 Task: Search one way flight ticket for 5 adults, 1 child, 2 infants in seat and 1 infant on lap in business from Columbus: John Glenn Columbus International Airport to Riverton: Central Wyoming Regional Airport (was Riverton Regional) on 8-4-2023. Choice of flights is Frontier. Number of bags: 1 carry on bag. Price is upto 50000. Outbound departure time preference is 22:45.
Action: Mouse moved to (337, 277)
Screenshot: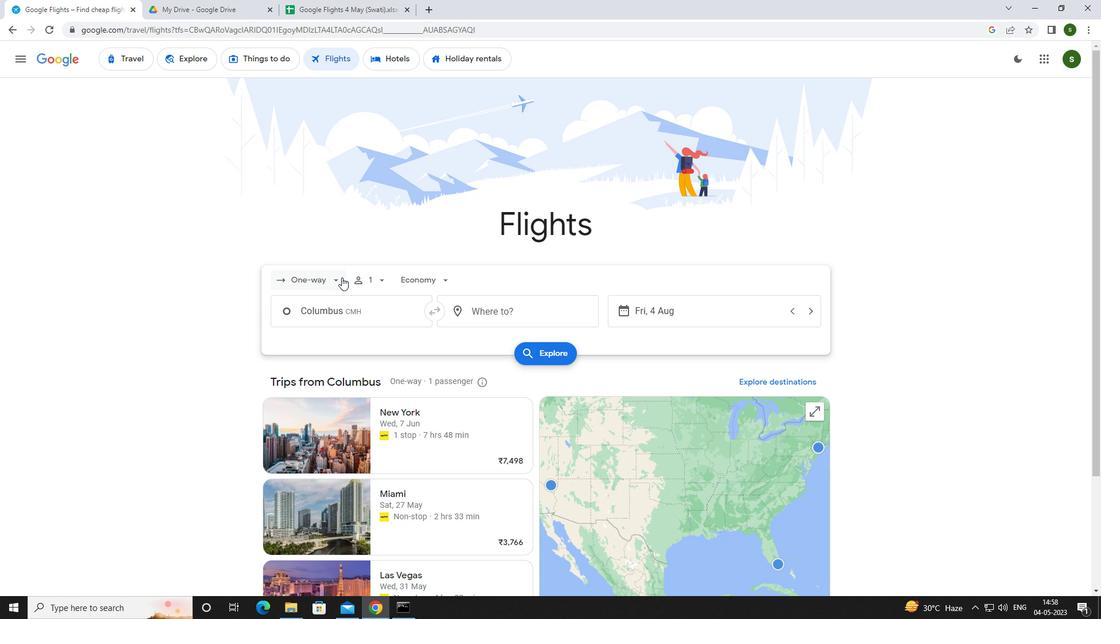 
Action: Mouse pressed left at (337, 277)
Screenshot: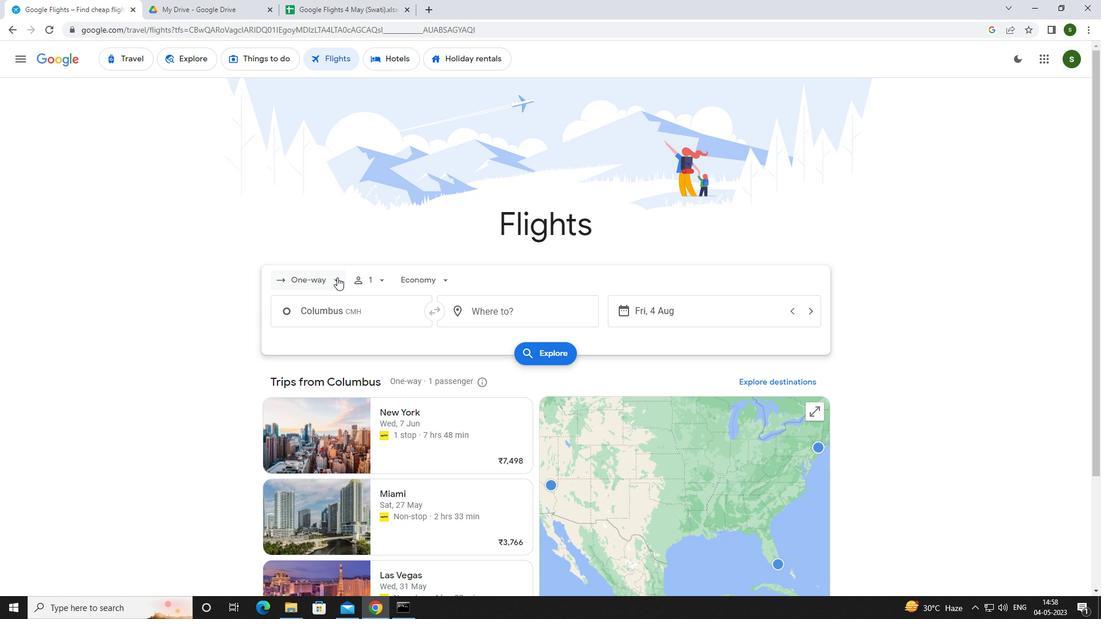 
Action: Mouse moved to (332, 325)
Screenshot: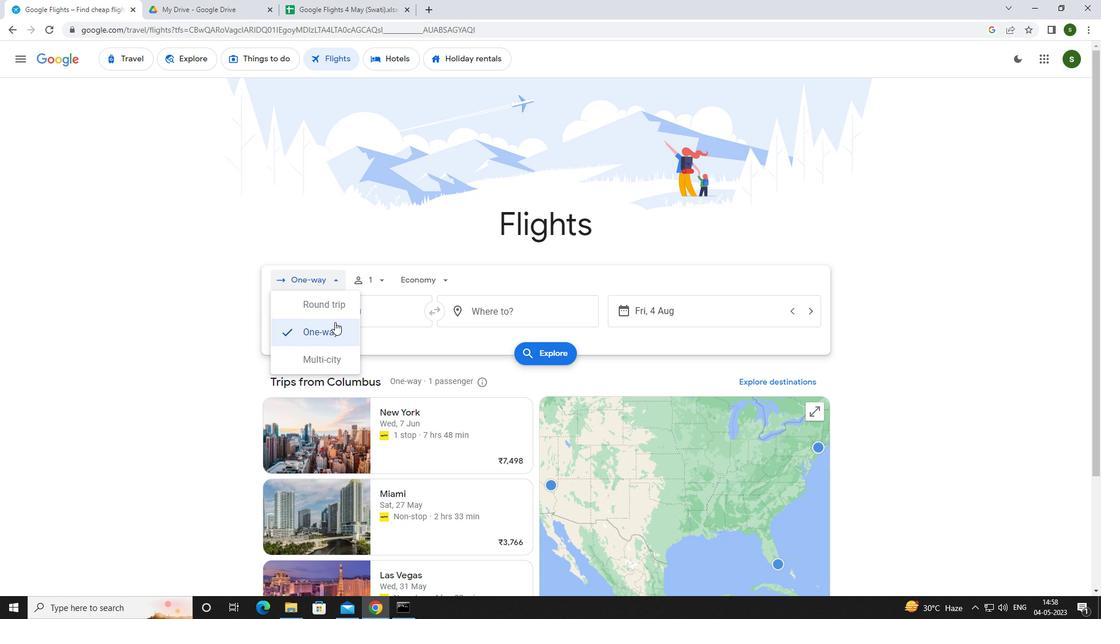 
Action: Mouse pressed left at (332, 325)
Screenshot: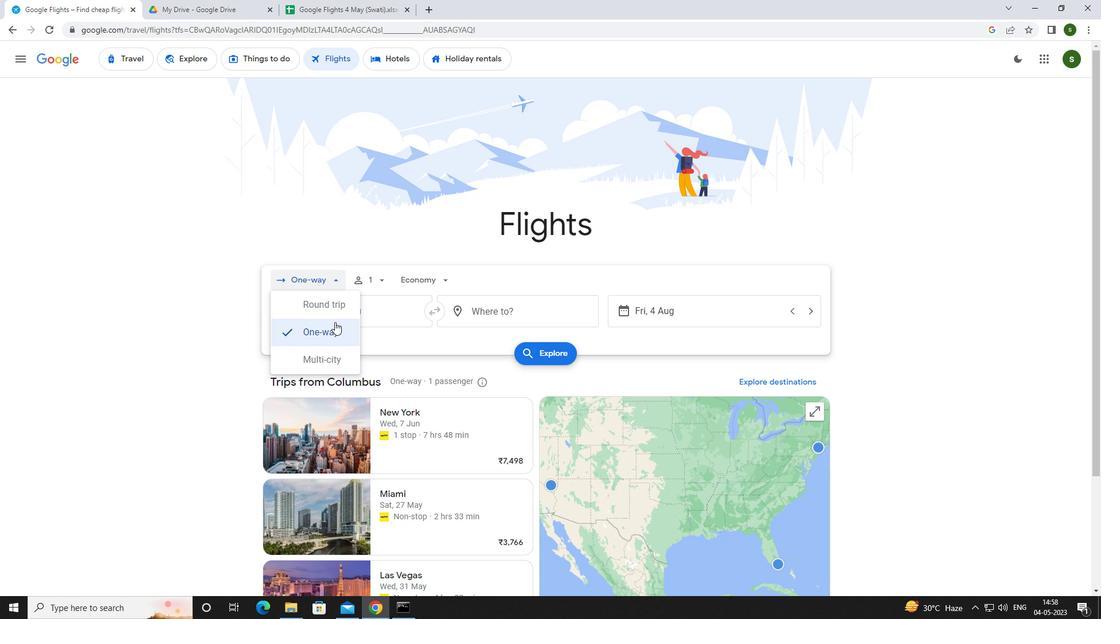 
Action: Mouse moved to (387, 278)
Screenshot: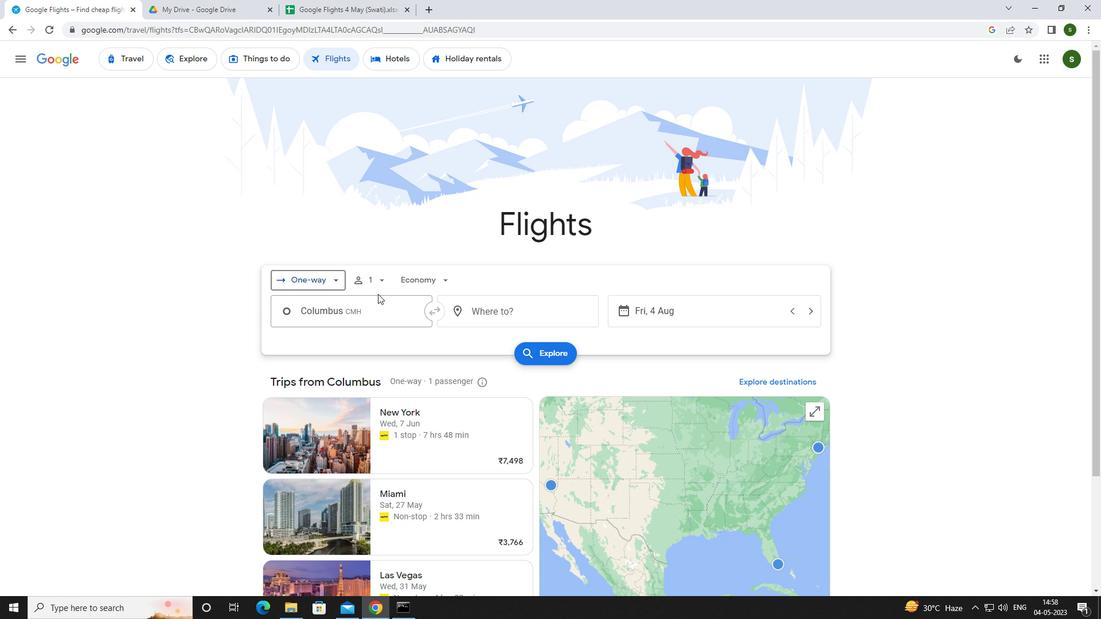 
Action: Mouse pressed left at (387, 278)
Screenshot: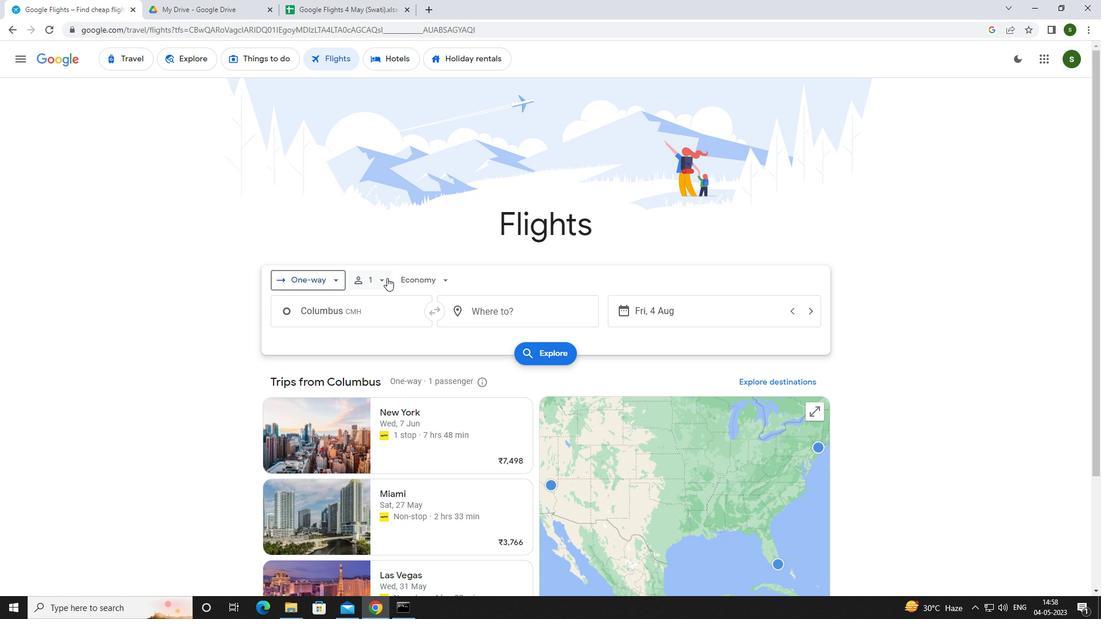 
Action: Mouse moved to (467, 310)
Screenshot: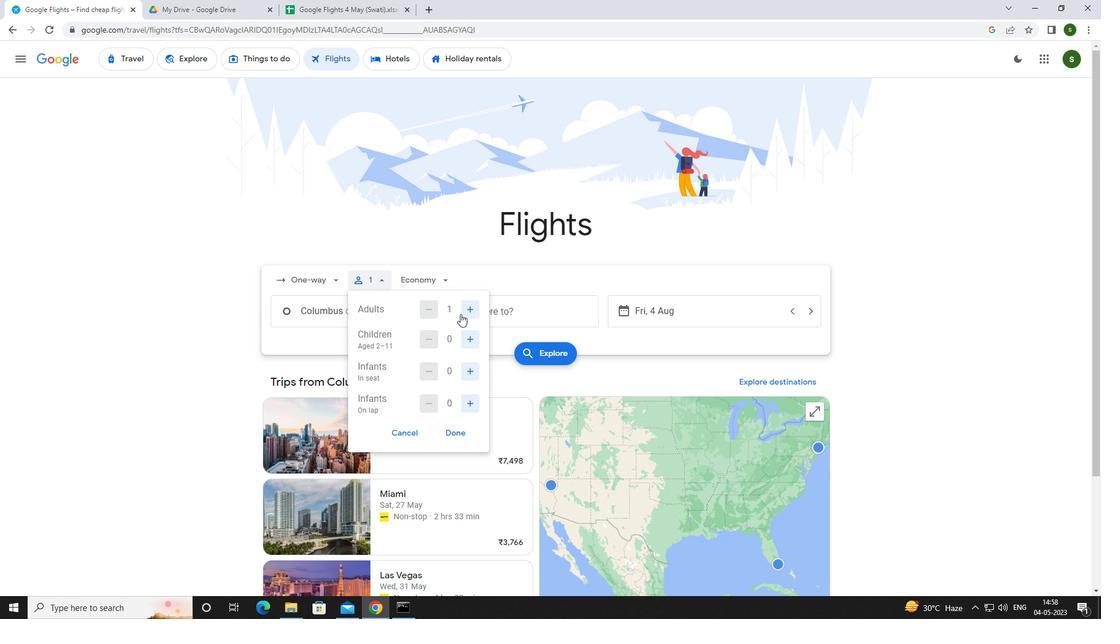 
Action: Mouse pressed left at (467, 310)
Screenshot: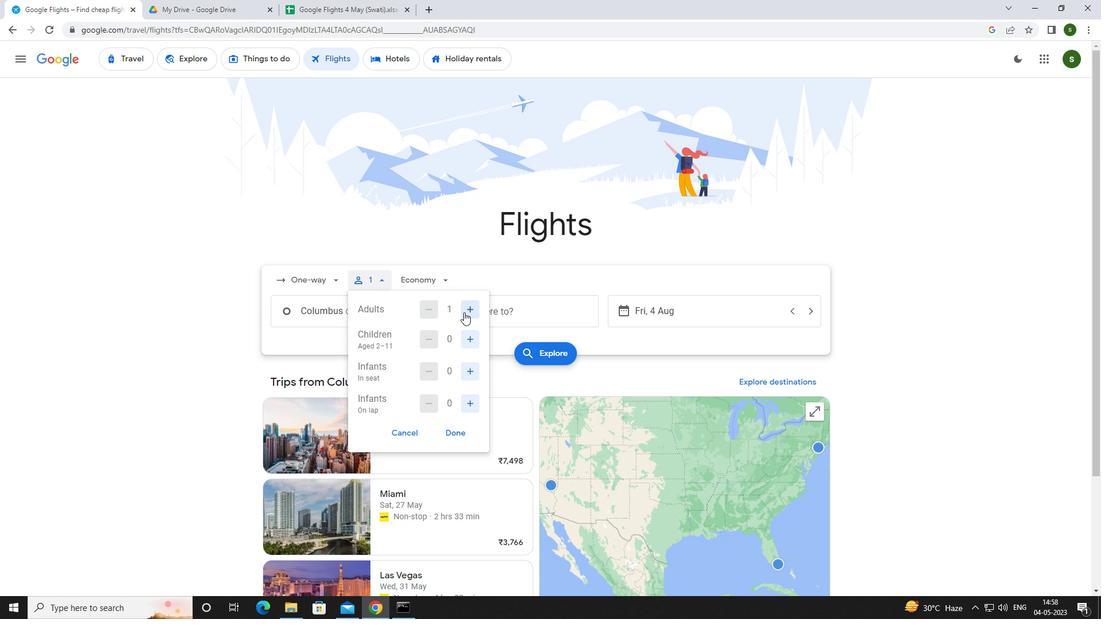 
Action: Mouse pressed left at (467, 310)
Screenshot: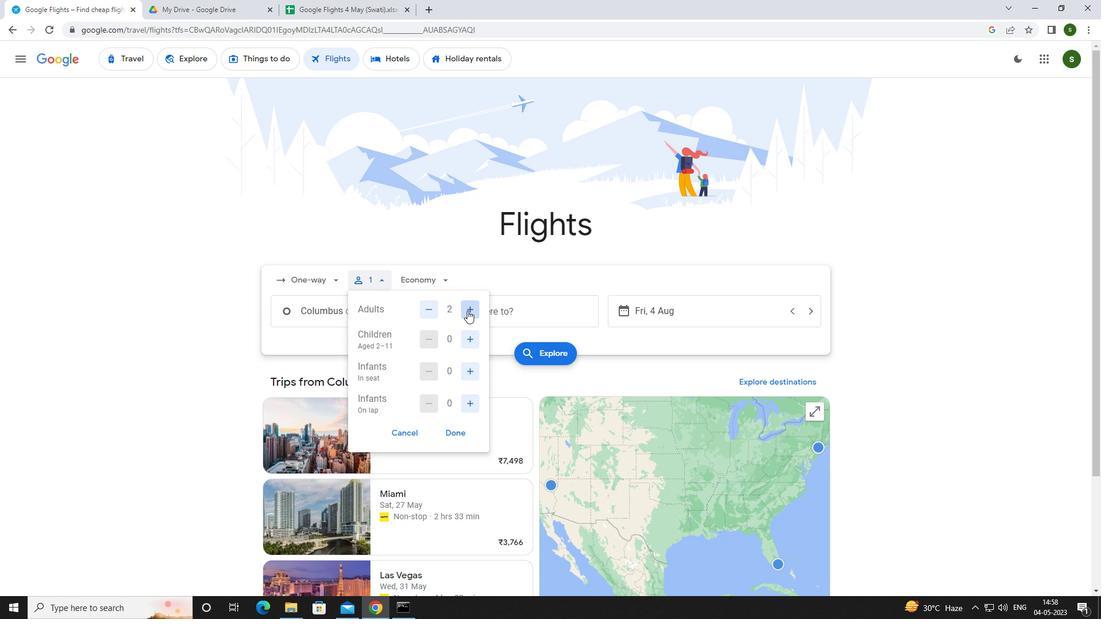 
Action: Mouse pressed left at (467, 310)
Screenshot: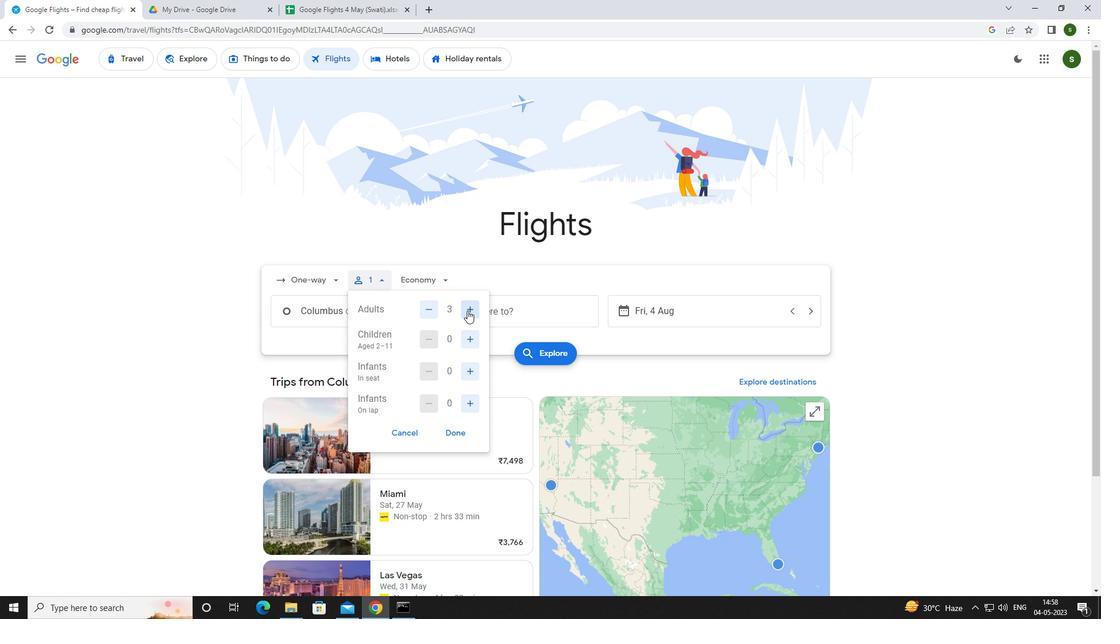 
Action: Mouse pressed left at (467, 310)
Screenshot: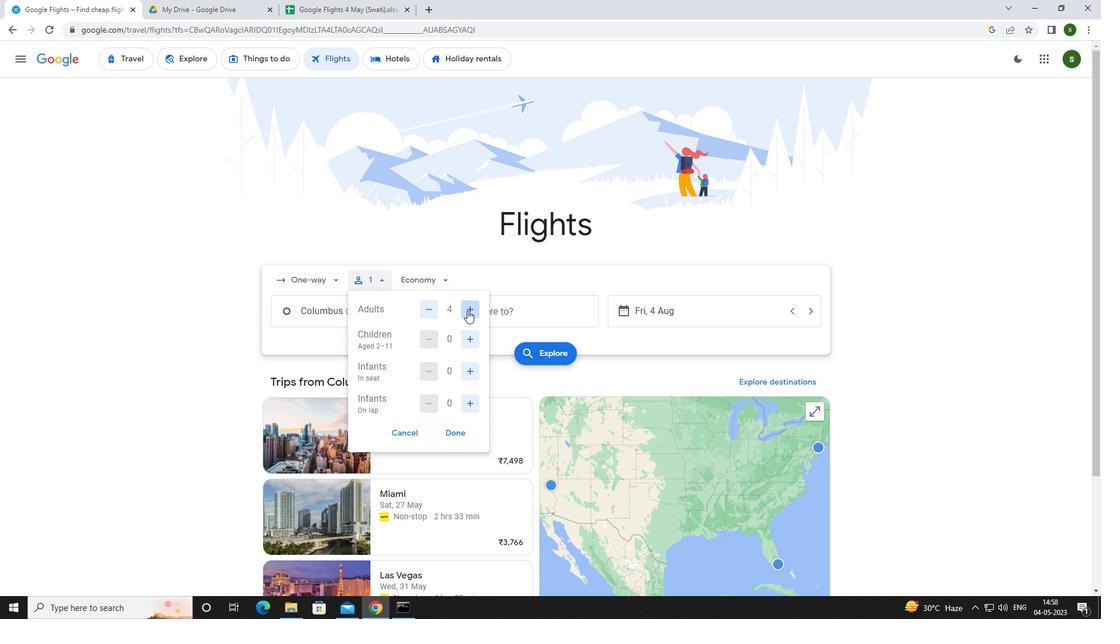 
Action: Mouse moved to (466, 341)
Screenshot: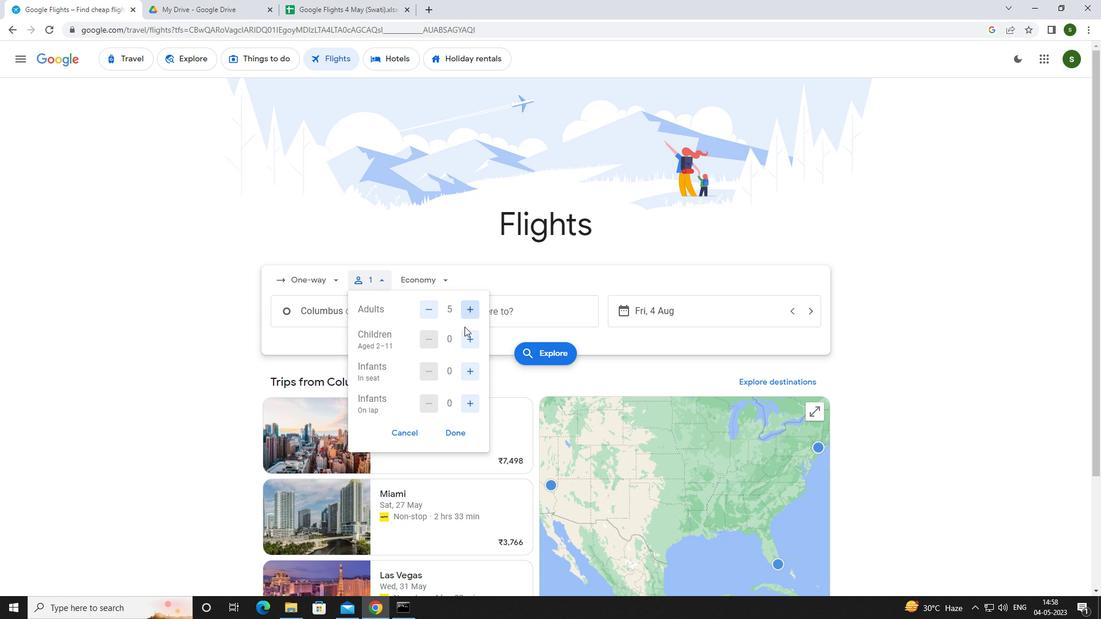 
Action: Mouse pressed left at (466, 341)
Screenshot: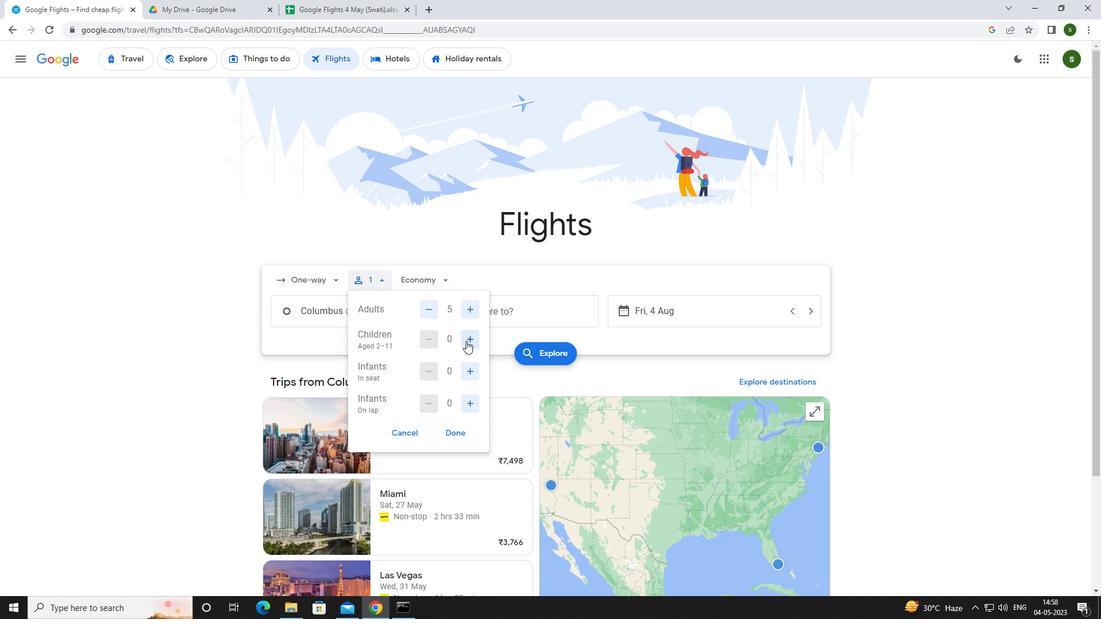 
Action: Mouse moved to (470, 374)
Screenshot: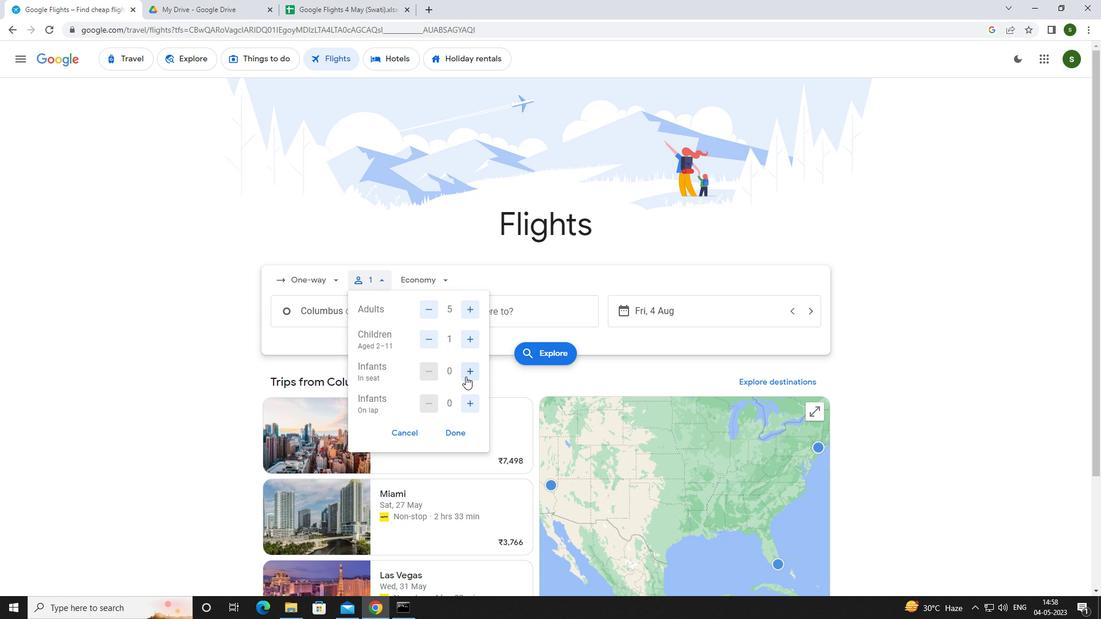 
Action: Mouse pressed left at (470, 374)
Screenshot: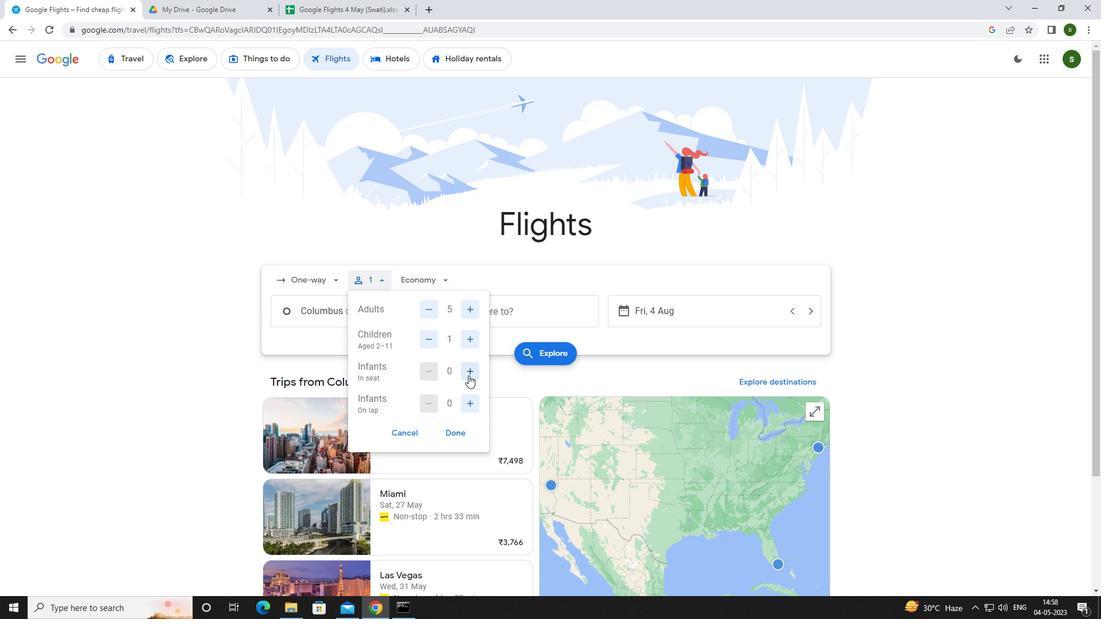
Action: Mouse moved to (470, 373)
Screenshot: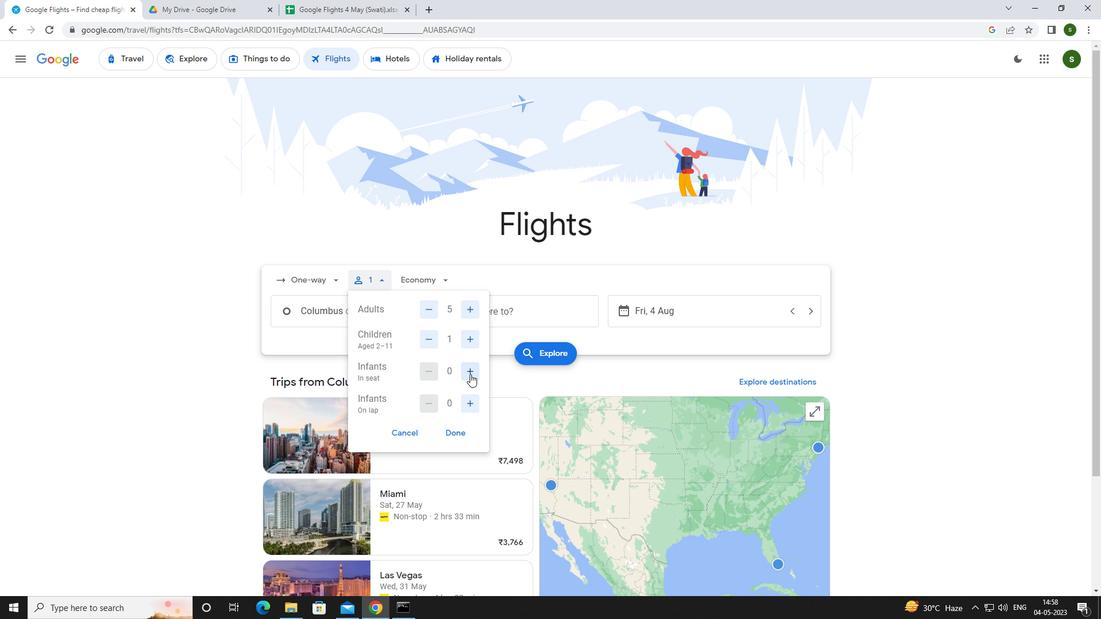 
Action: Mouse pressed left at (470, 373)
Screenshot: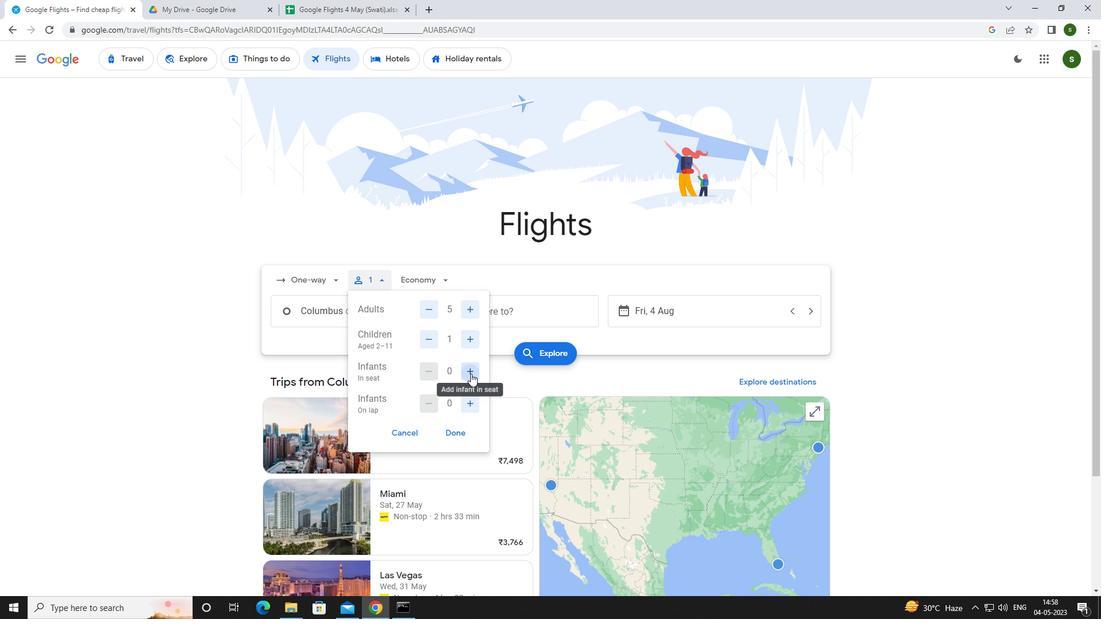 
Action: Mouse moved to (466, 403)
Screenshot: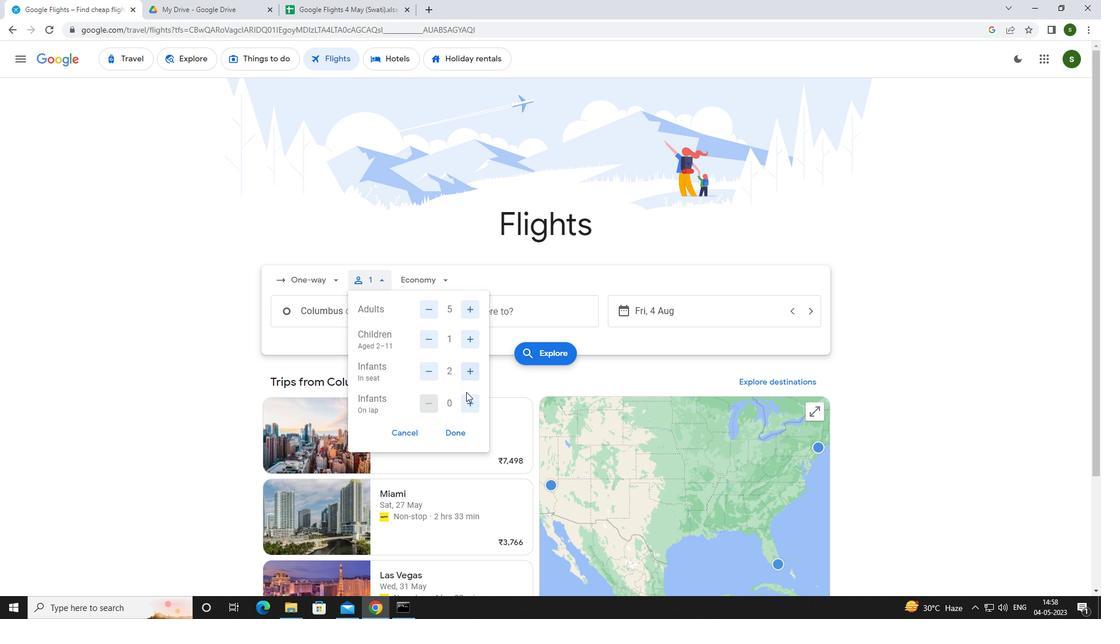 
Action: Mouse pressed left at (466, 403)
Screenshot: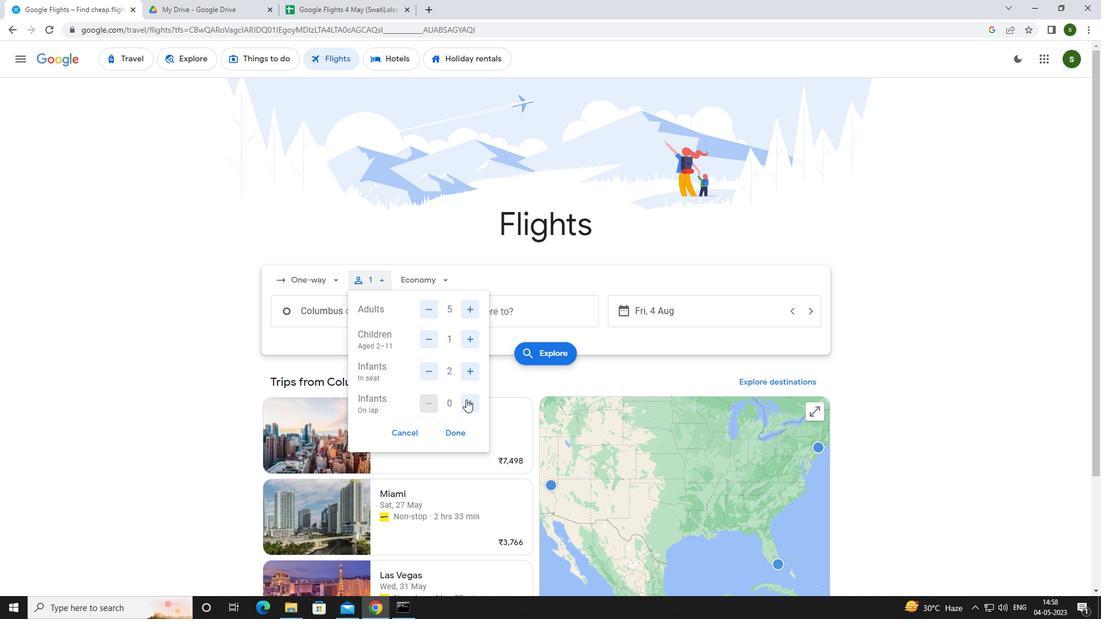 
Action: Mouse moved to (441, 275)
Screenshot: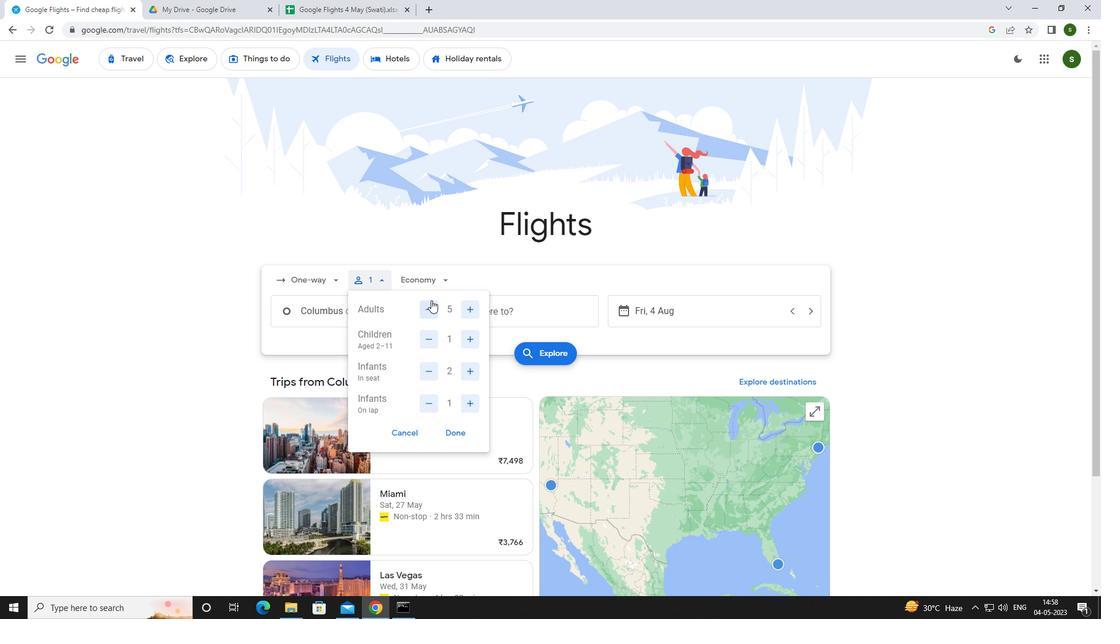 
Action: Mouse pressed left at (441, 275)
Screenshot: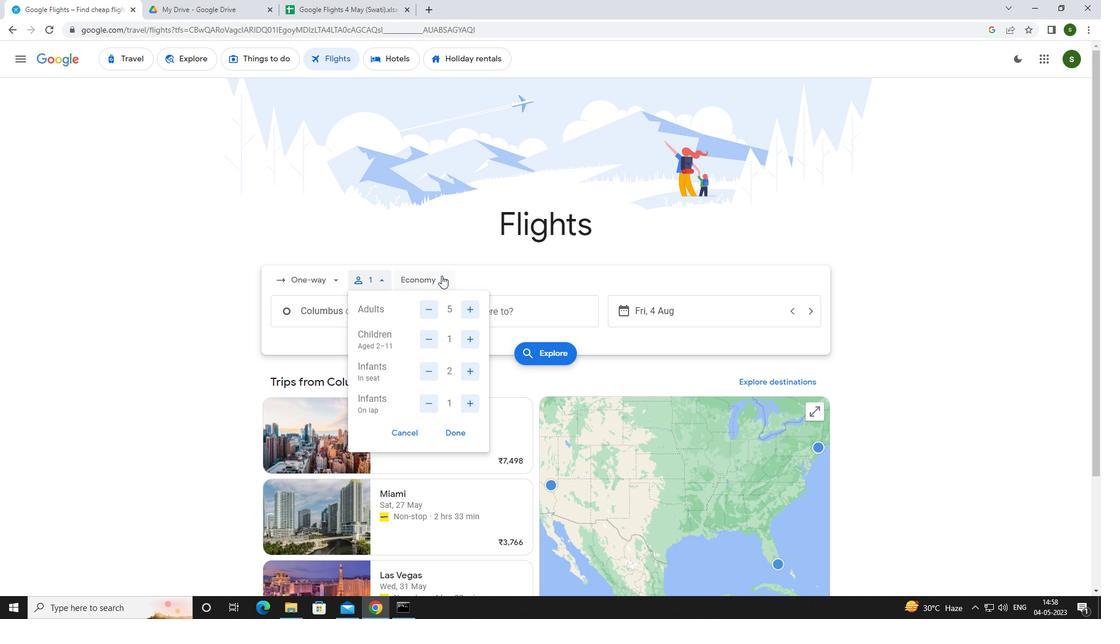 
Action: Mouse moved to (444, 357)
Screenshot: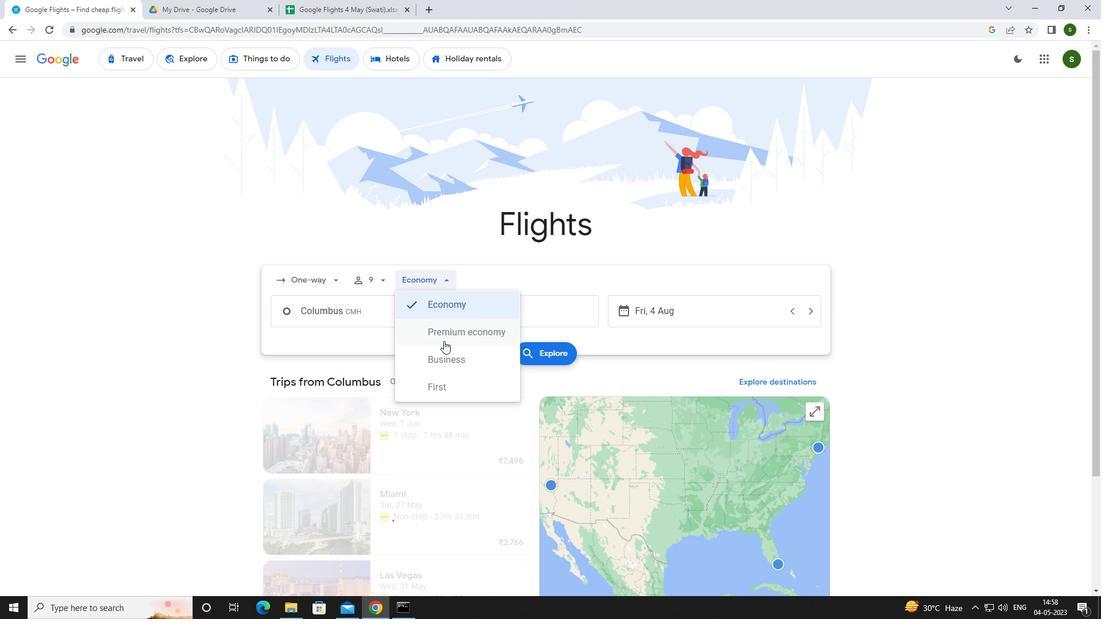 
Action: Mouse pressed left at (444, 357)
Screenshot: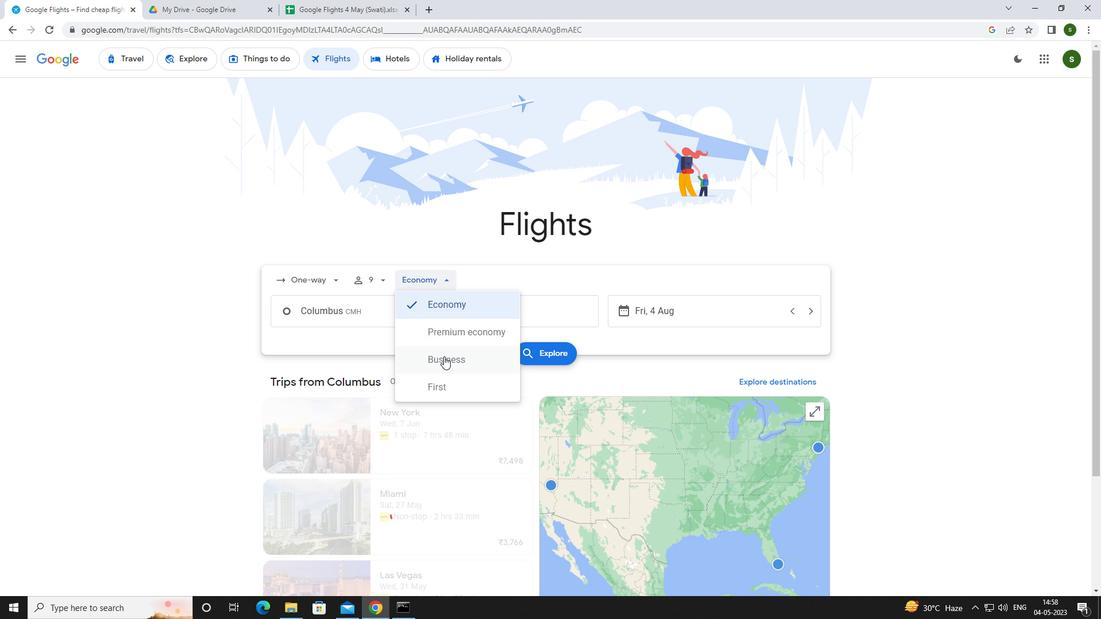 
Action: Mouse moved to (400, 319)
Screenshot: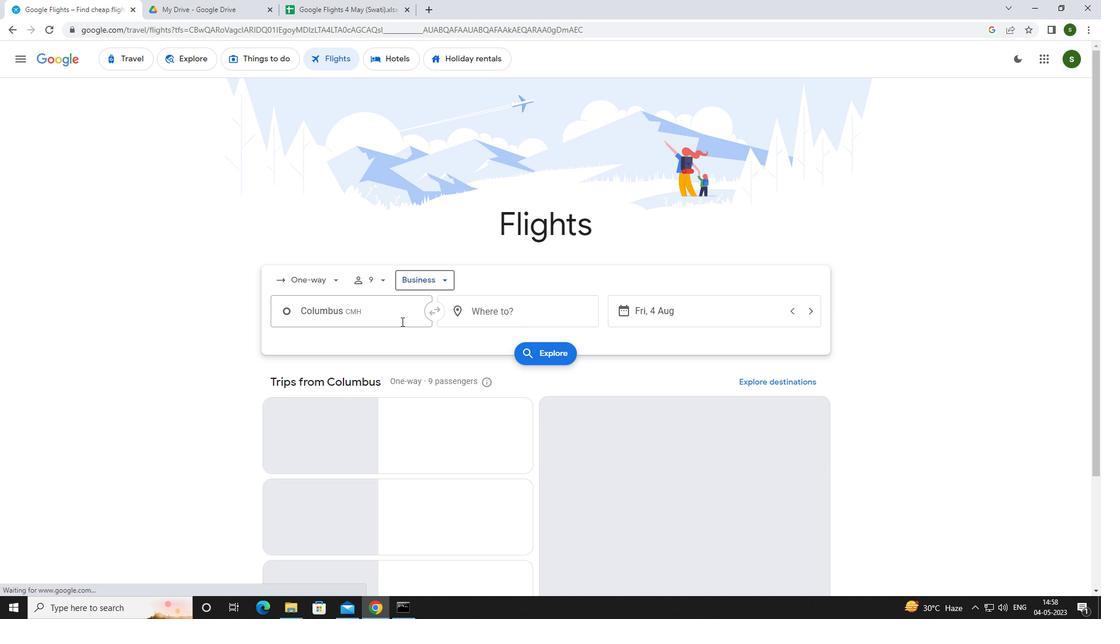 
Action: Mouse pressed left at (400, 319)
Screenshot: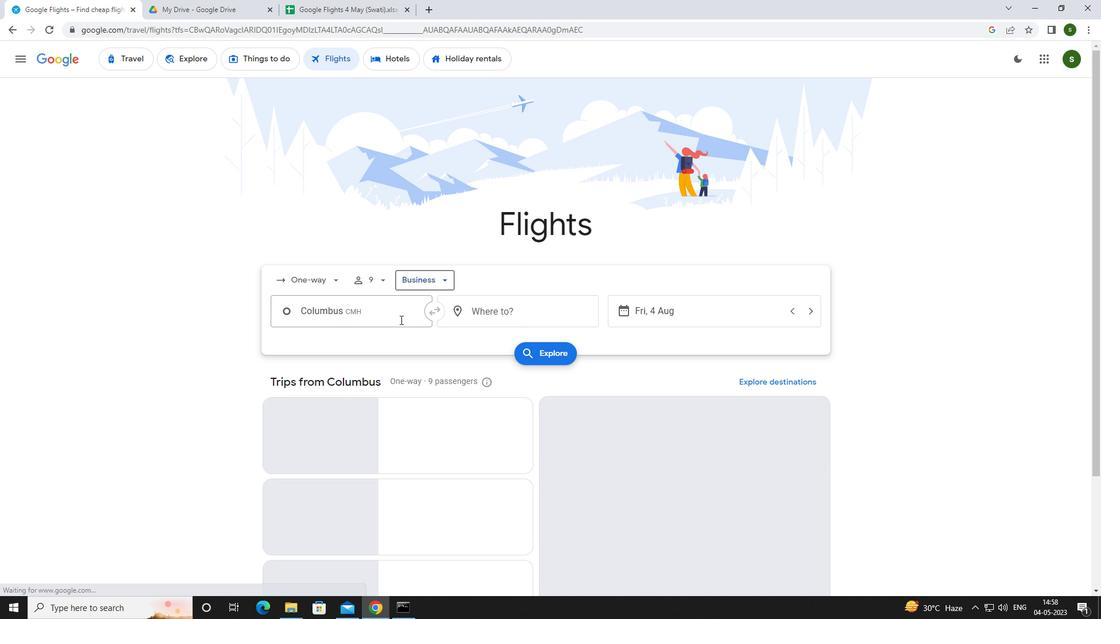 
Action: Mouse moved to (400, 318)
Screenshot: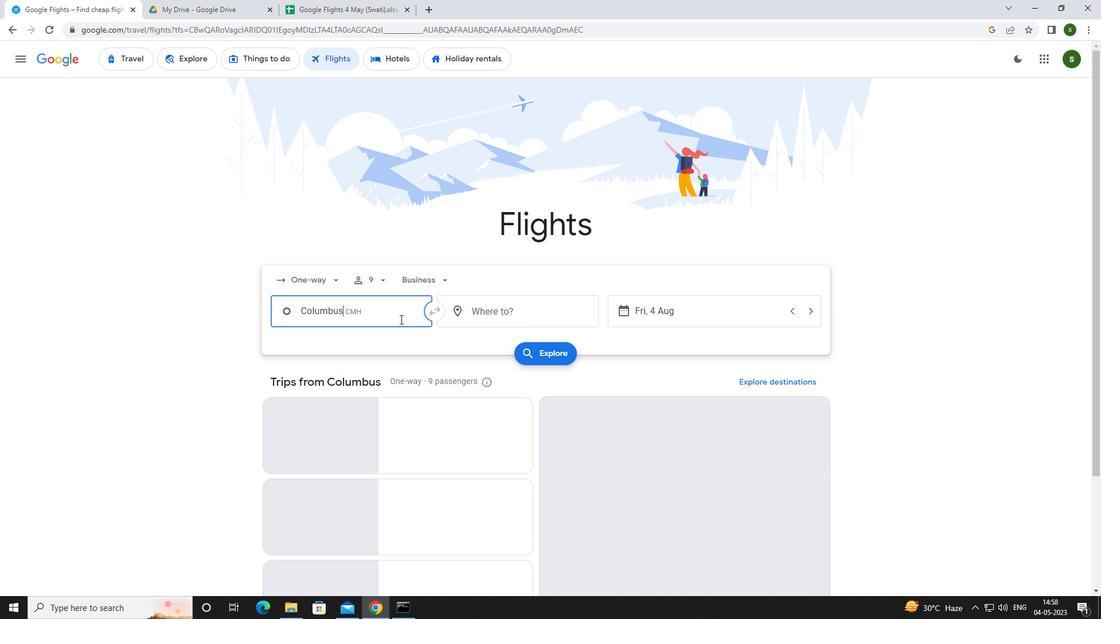 
Action: Key pressed <Key.caps_lock>j<Key.caps_lock>ohn<Key.space><Key.caps_lock>g<Key.caps_lock>l
Screenshot: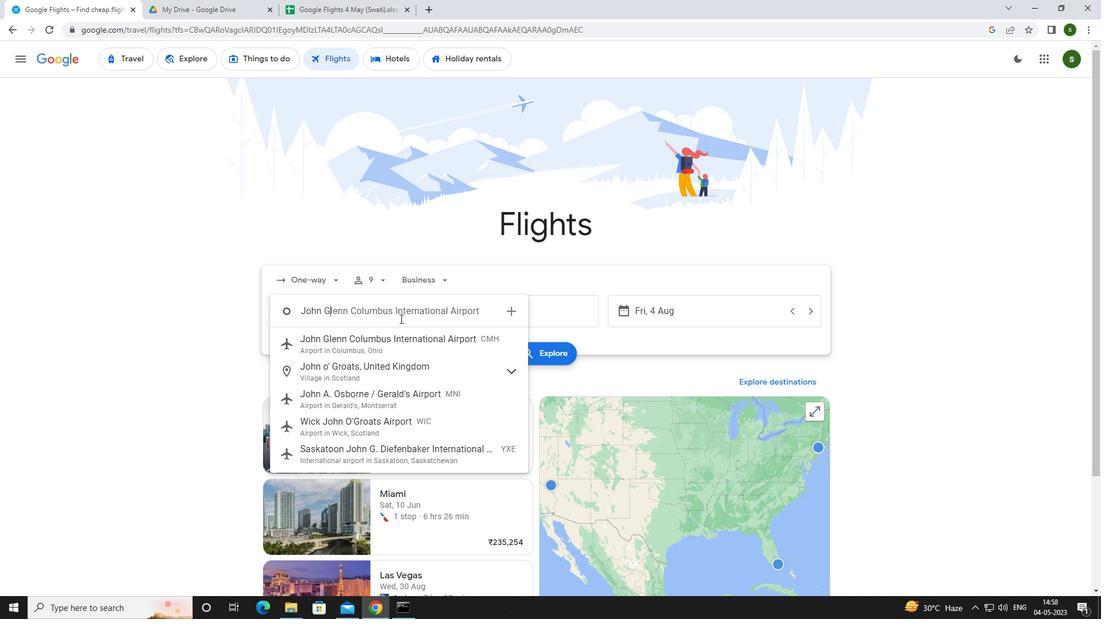 
Action: Mouse moved to (402, 351)
Screenshot: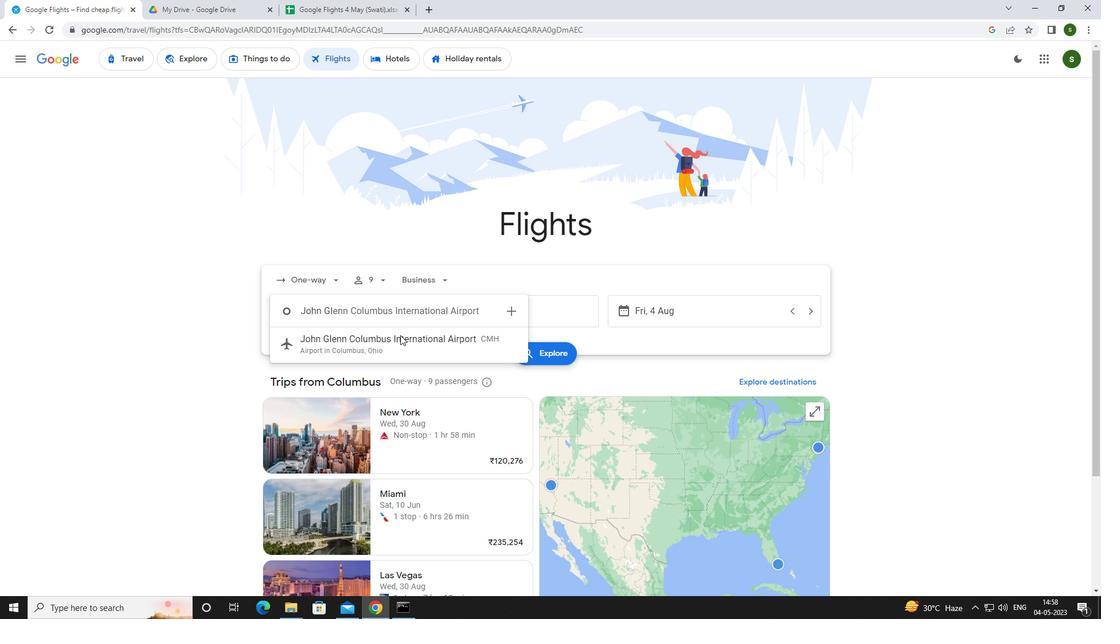 
Action: Mouse pressed left at (402, 351)
Screenshot: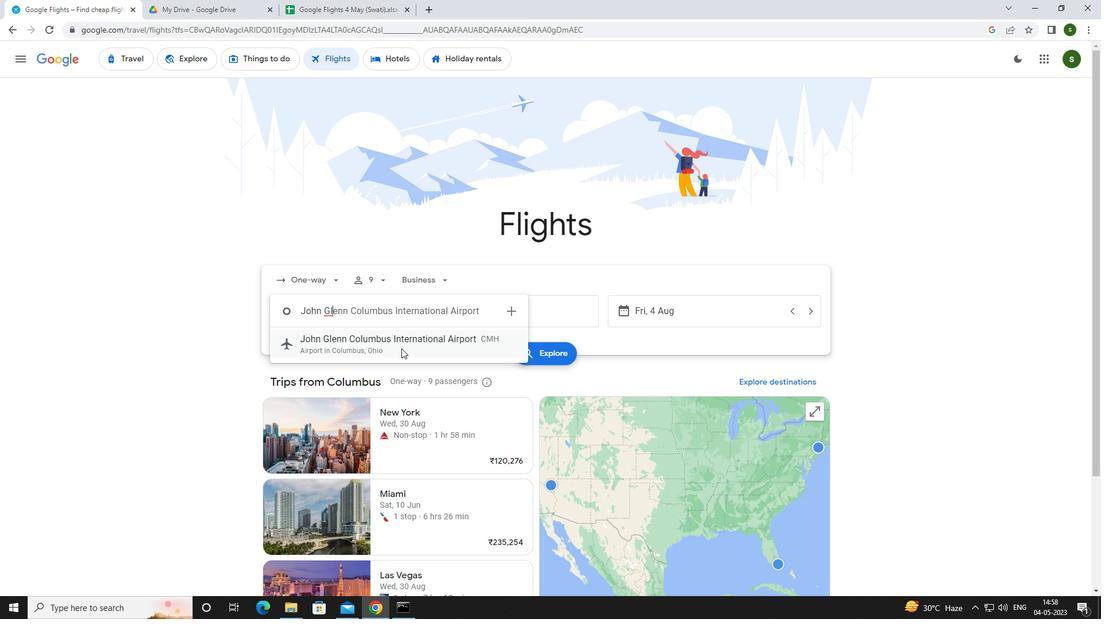 
Action: Mouse moved to (509, 317)
Screenshot: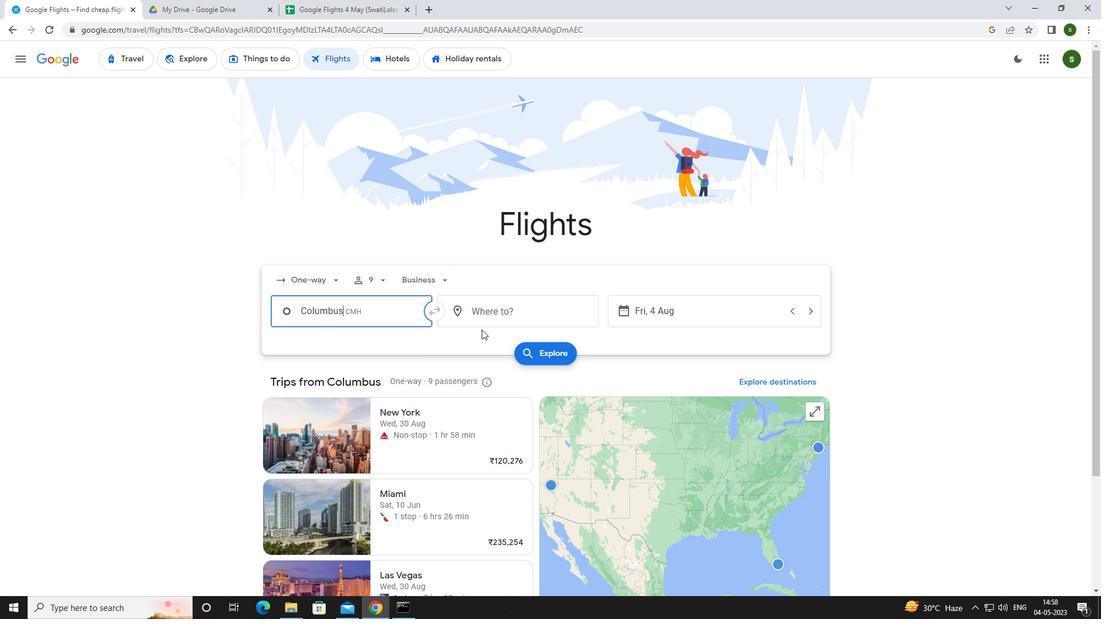 
Action: Mouse pressed left at (509, 317)
Screenshot: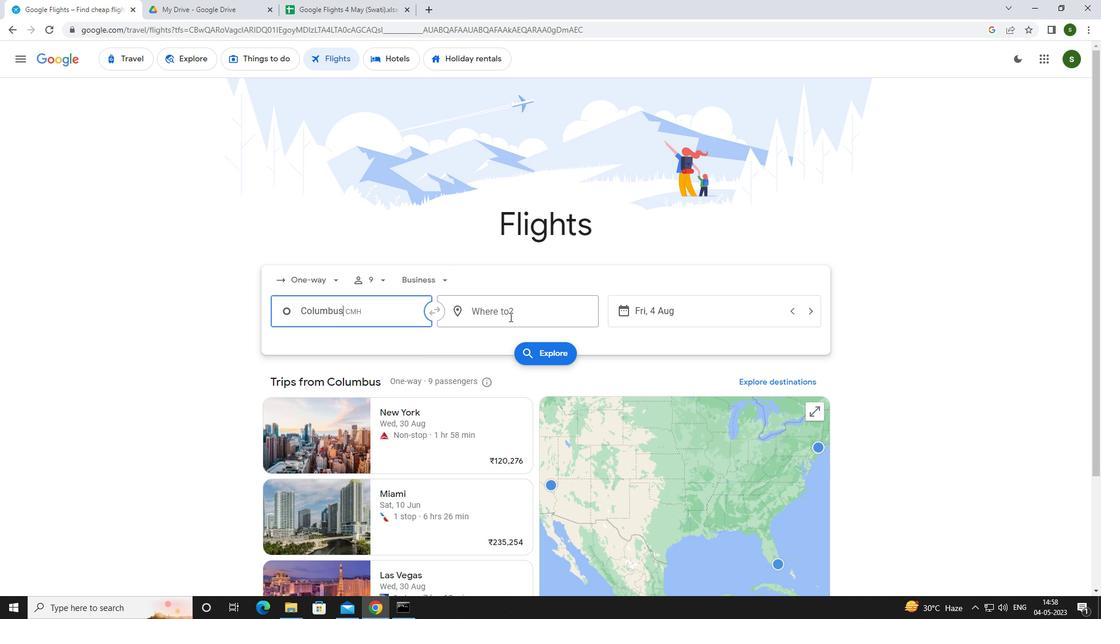 
Action: Mouse moved to (482, 325)
Screenshot: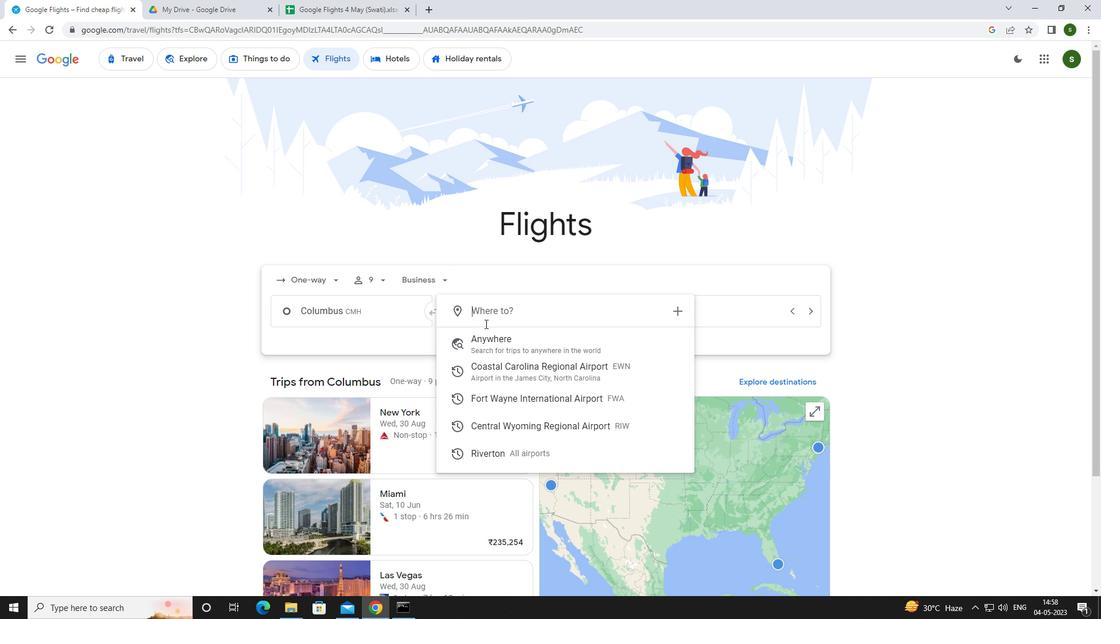 
Action: Key pressed <Key.caps_lock>r<Key.caps_lock>iverto
Screenshot: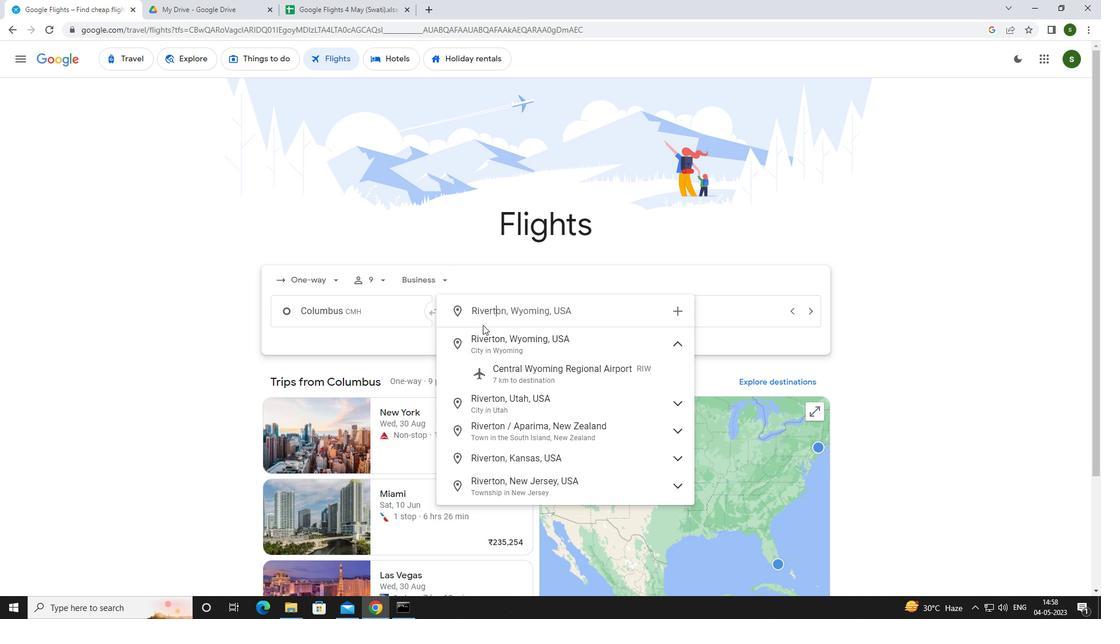
Action: Mouse moved to (530, 369)
Screenshot: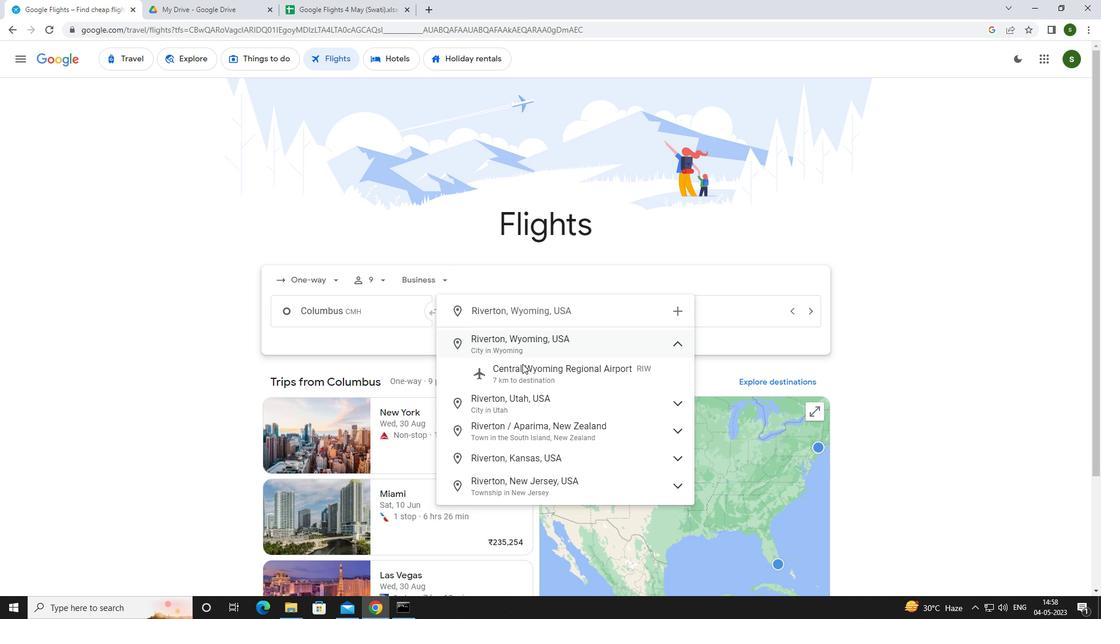 
Action: Mouse pressed left at (530, 369)
Screenshot: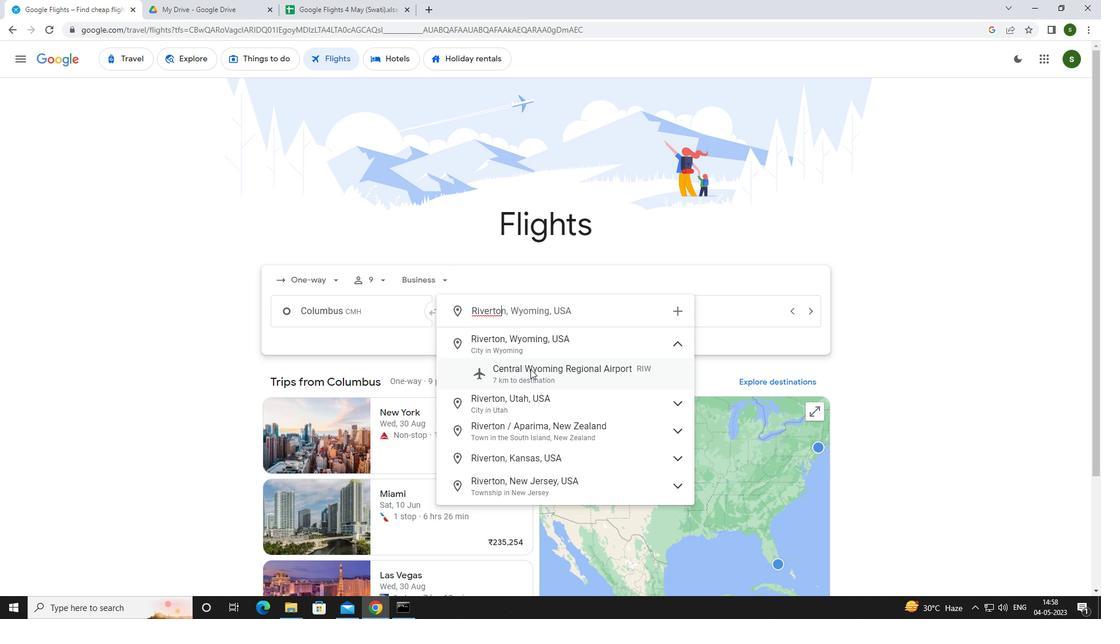 
Action: Mouse moved to (692, 313)
Screenshot: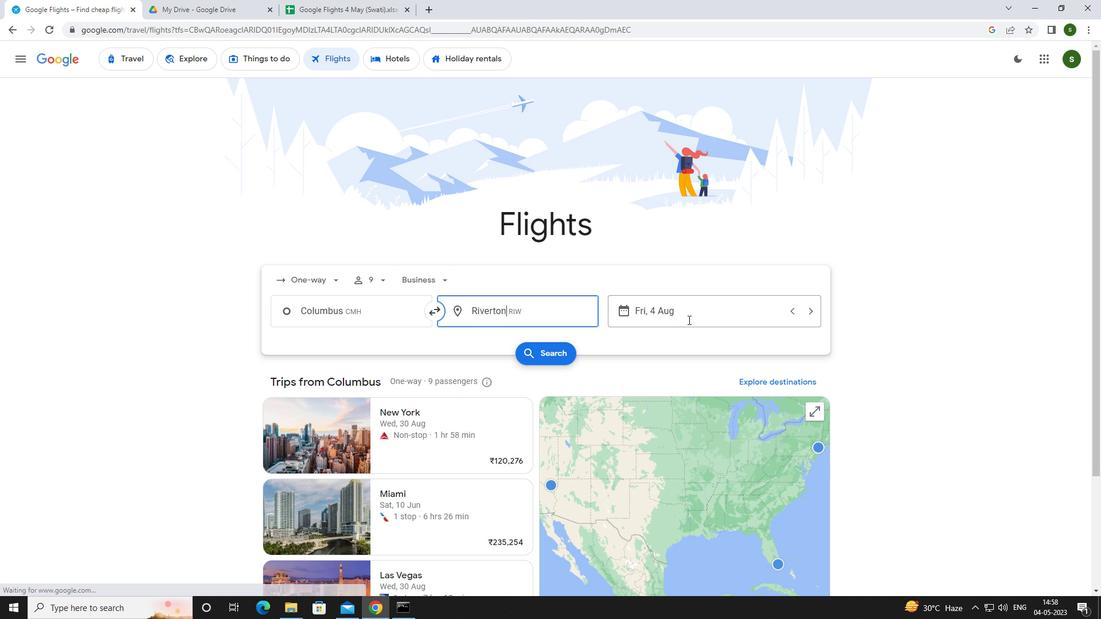 
Action: Mouse pressed left at (692, 313)
Screenshot: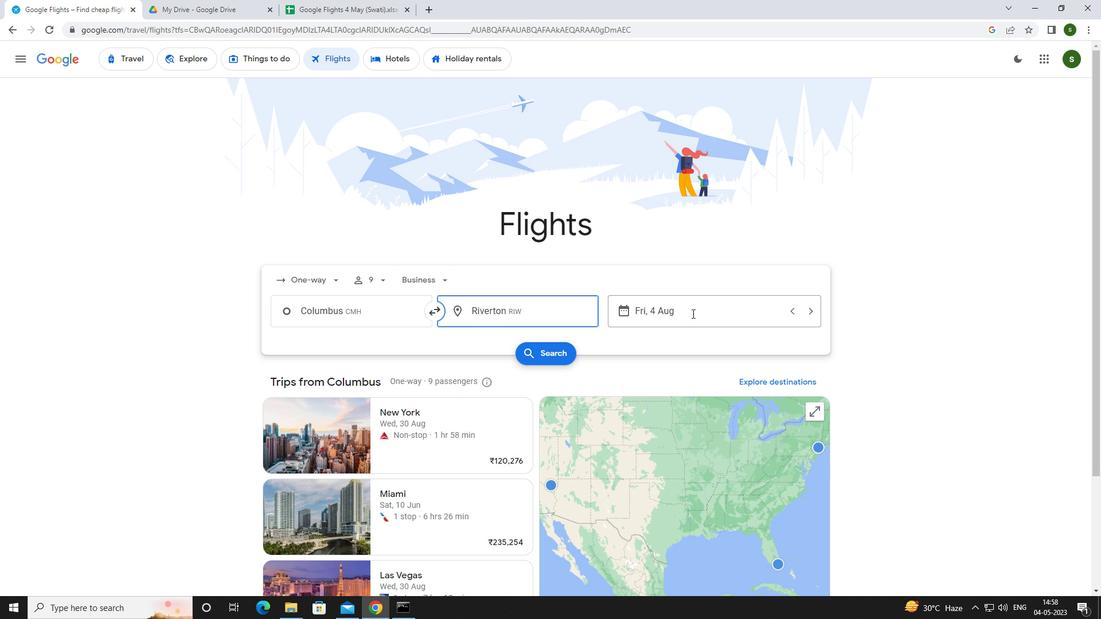 
Action: Mouse moved to (552, 383)
Screenshot: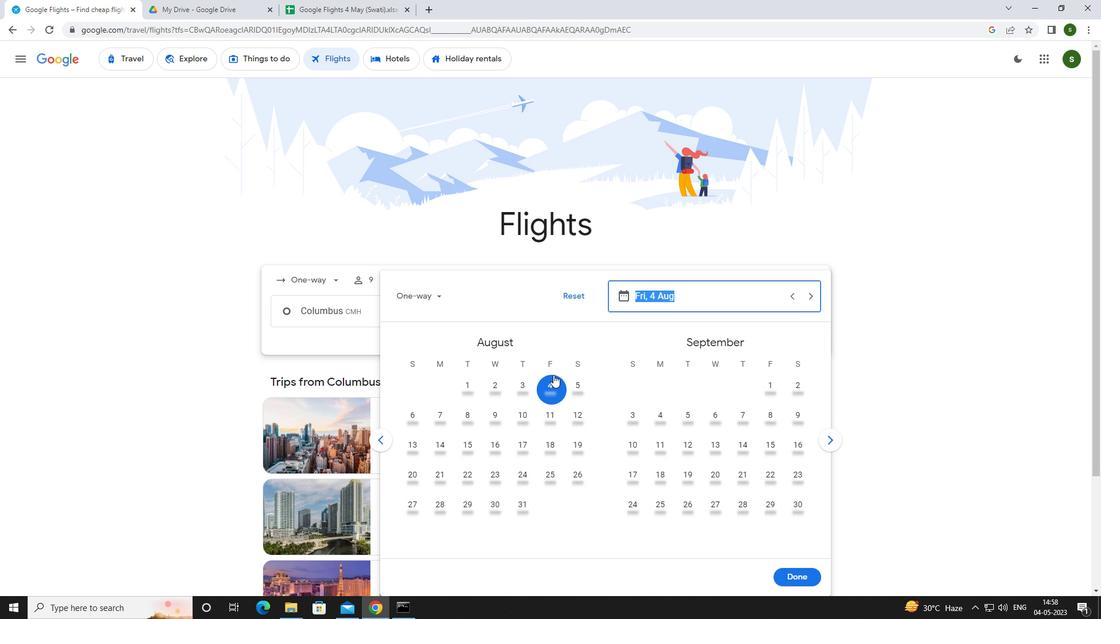 
Action: Mouse pressed left at (552, 383)
Screenshot: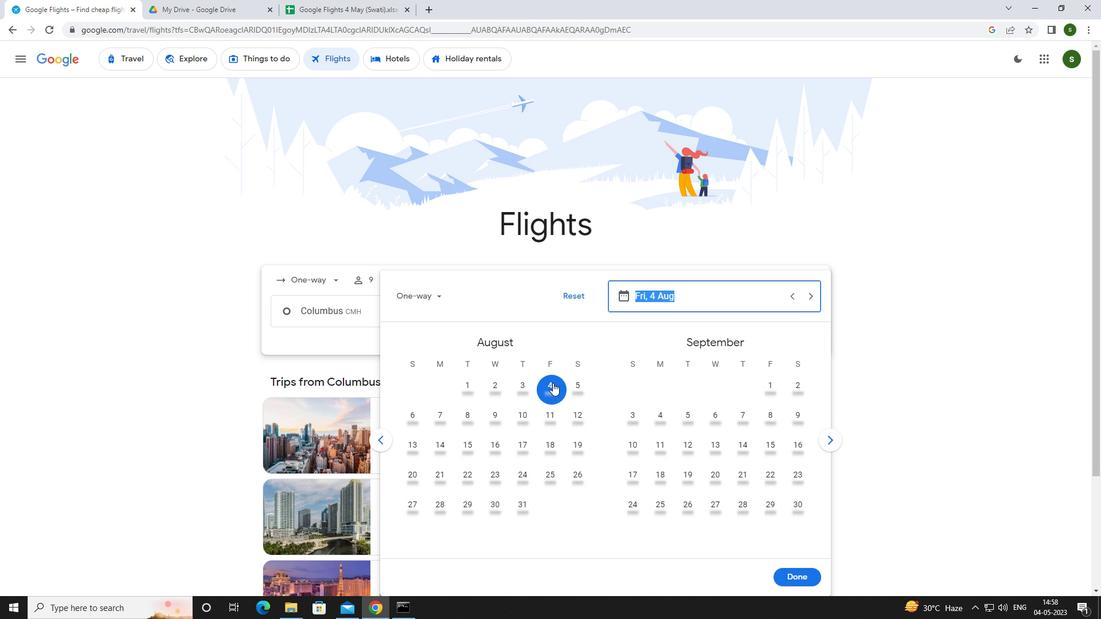 
Action: Mouse moved to (783, 569)
Screenshot: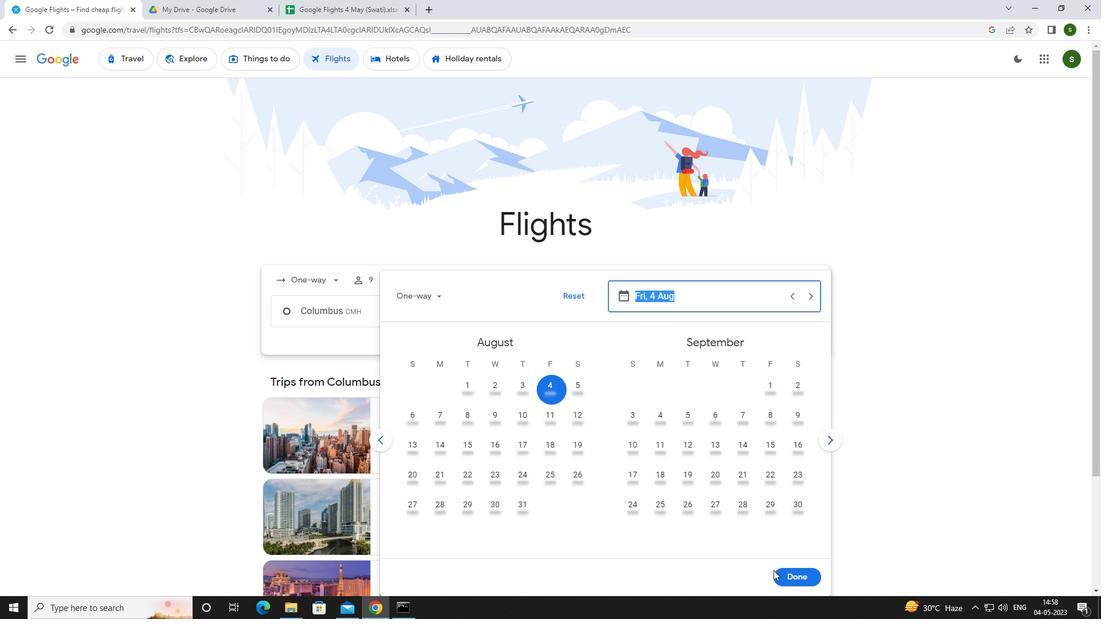 
Action: Mouse pressed left at (783, 569)
Screenshot: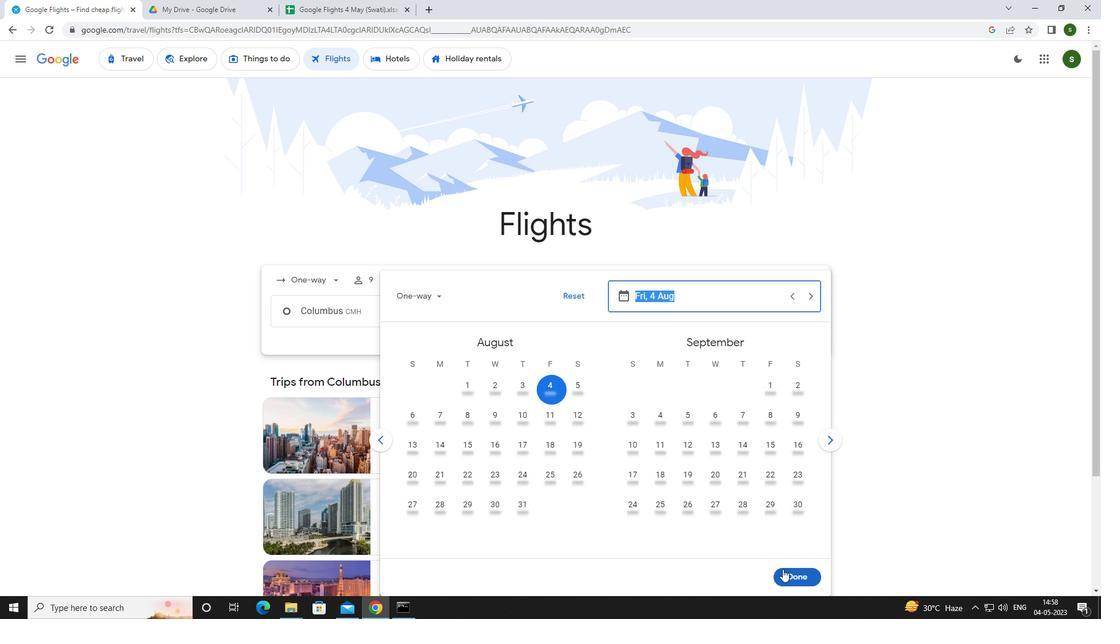 
Action: Mouse moved to (545, 353)
Screenshot: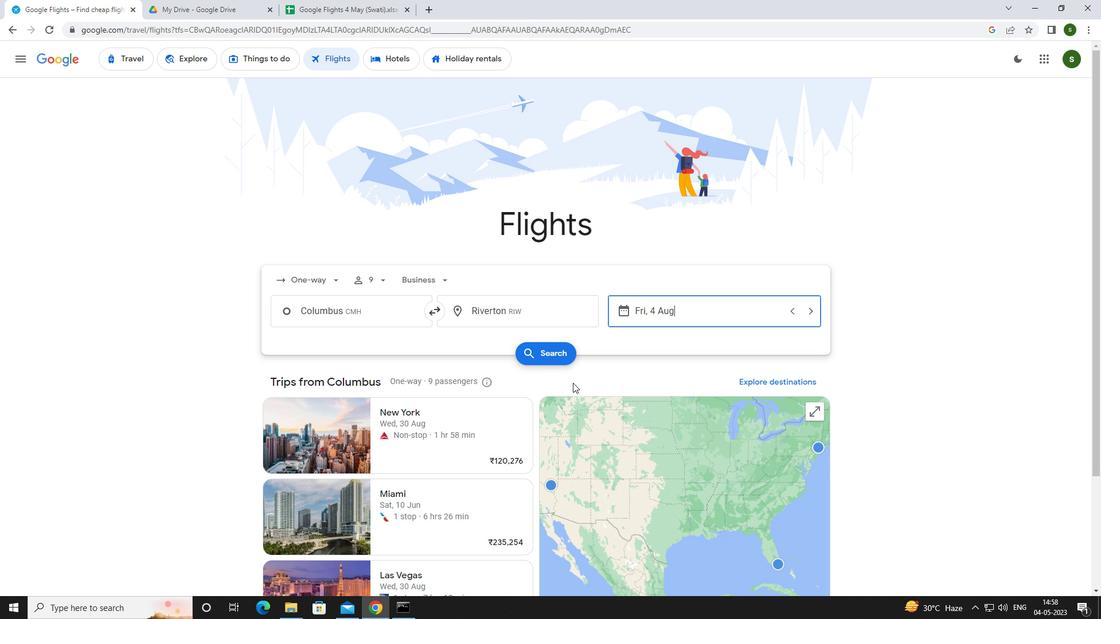 
Action: Mouse pressed left at (545, 353)
Screenshot: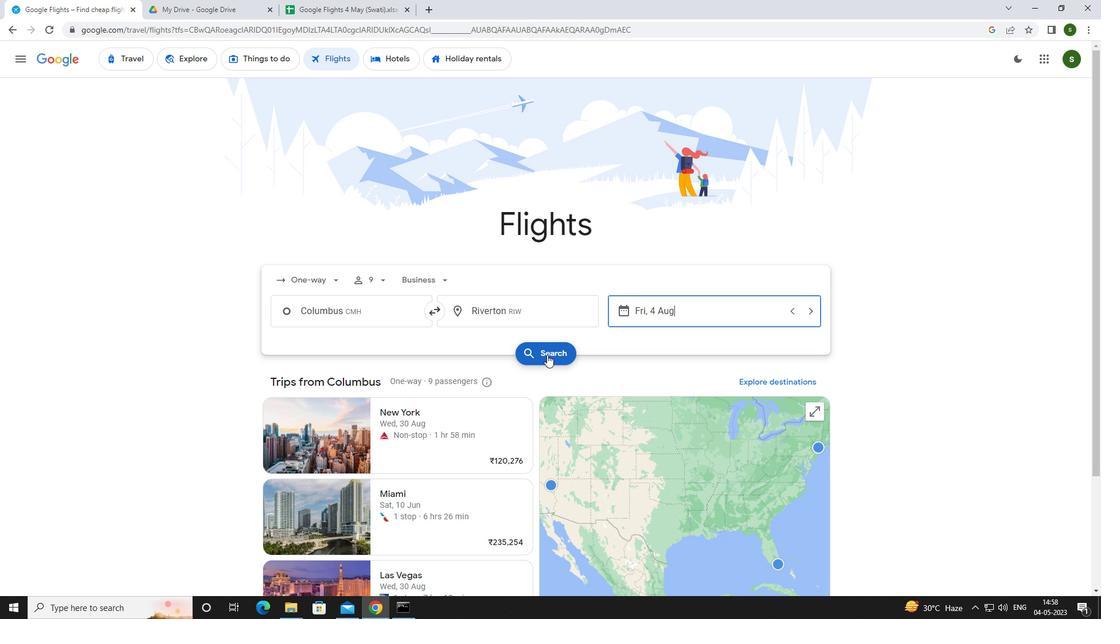 
Action: Mouse moved to (289, 159)
Screenshot: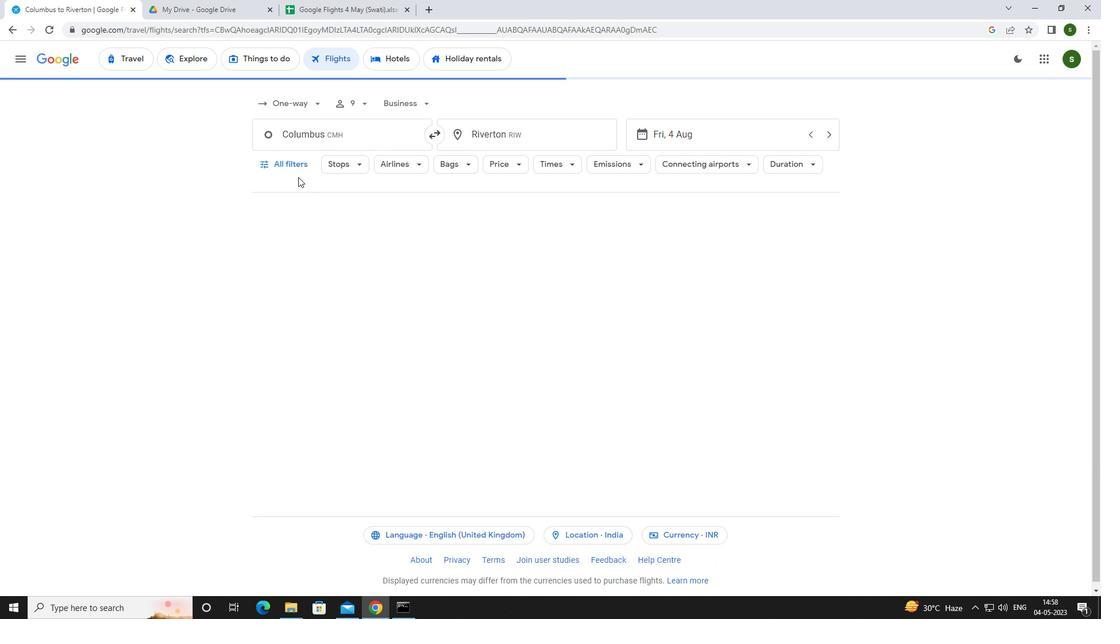 
Action: Mouse pressed left at (289, 159)
Screenshot: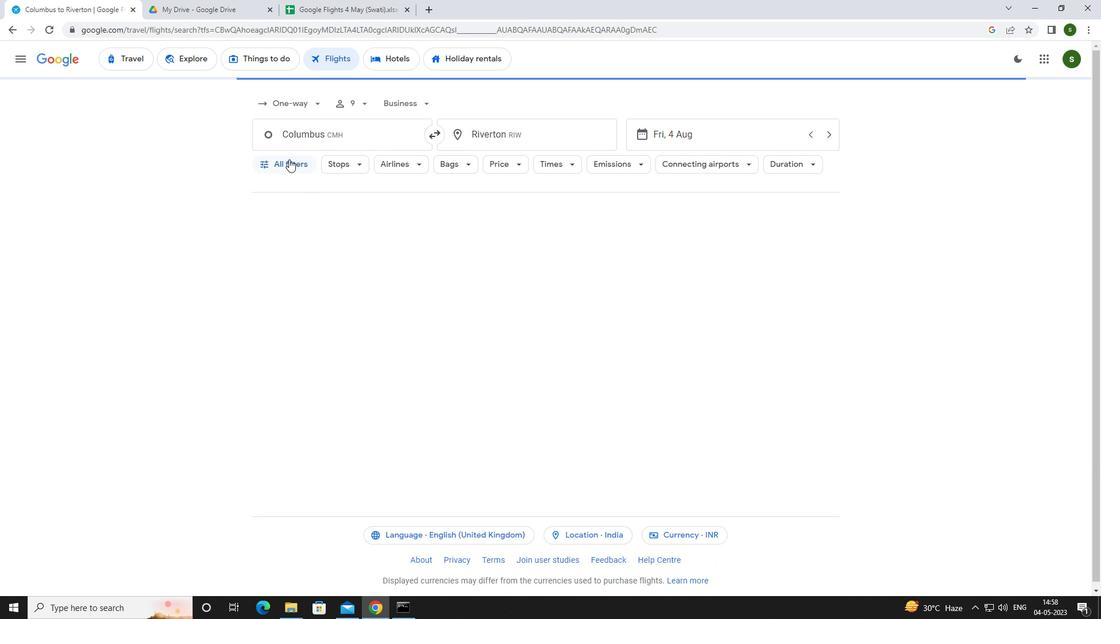 
Action: Mouse moved to (430, 407)
Screenshot: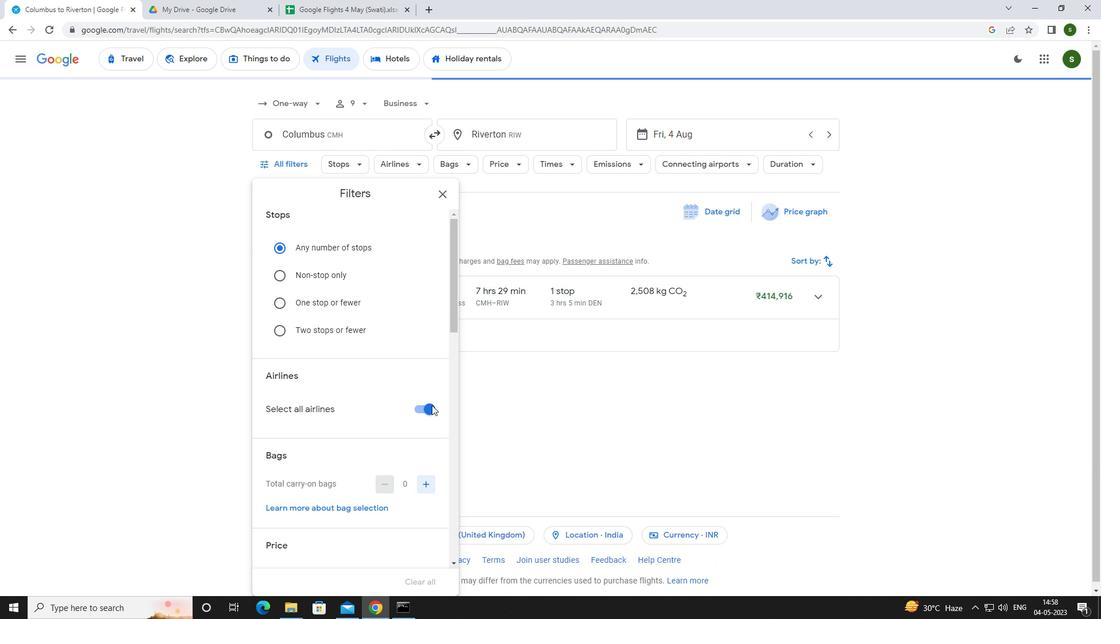 
Action: Mouse pressed left at (430, 407)
Screenshot: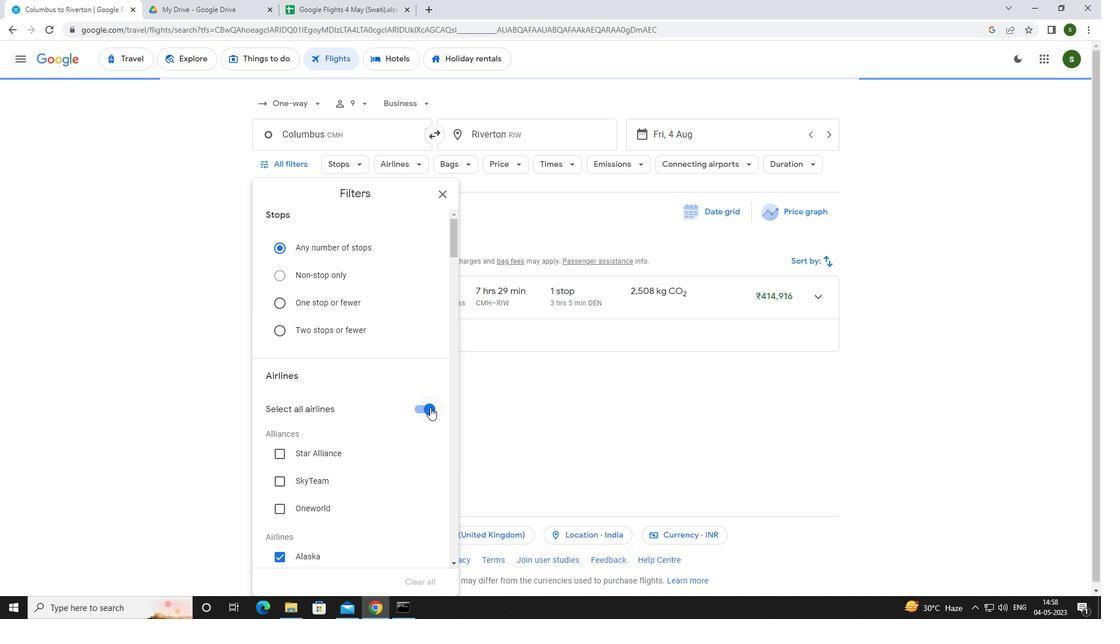 
Action: Mouse moved to (410, 359)
Screenshot: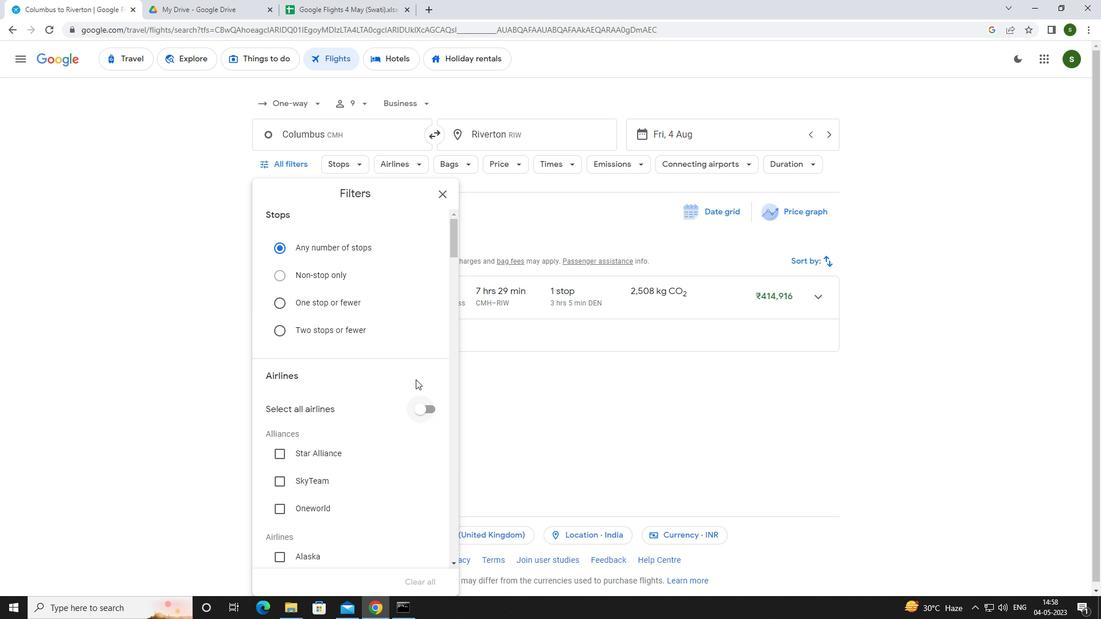
Action: Mouse scrolled (410, 358) with delta (0, 0)
Screenshot: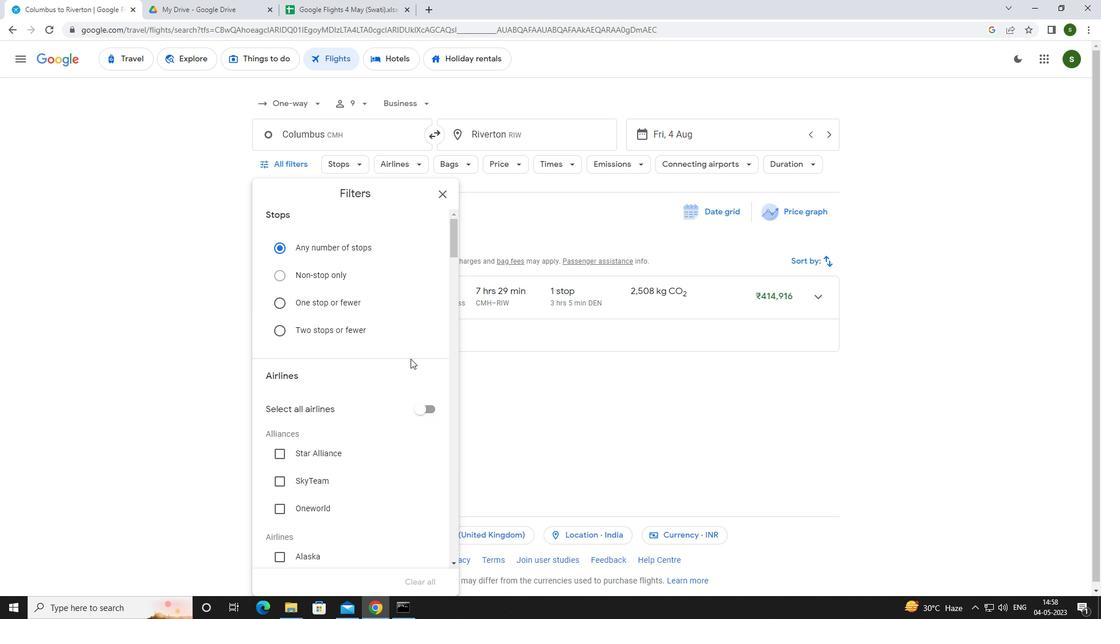 
Action: Mouse scrolled (410, 358) with delta (0, 0)
Screenshot: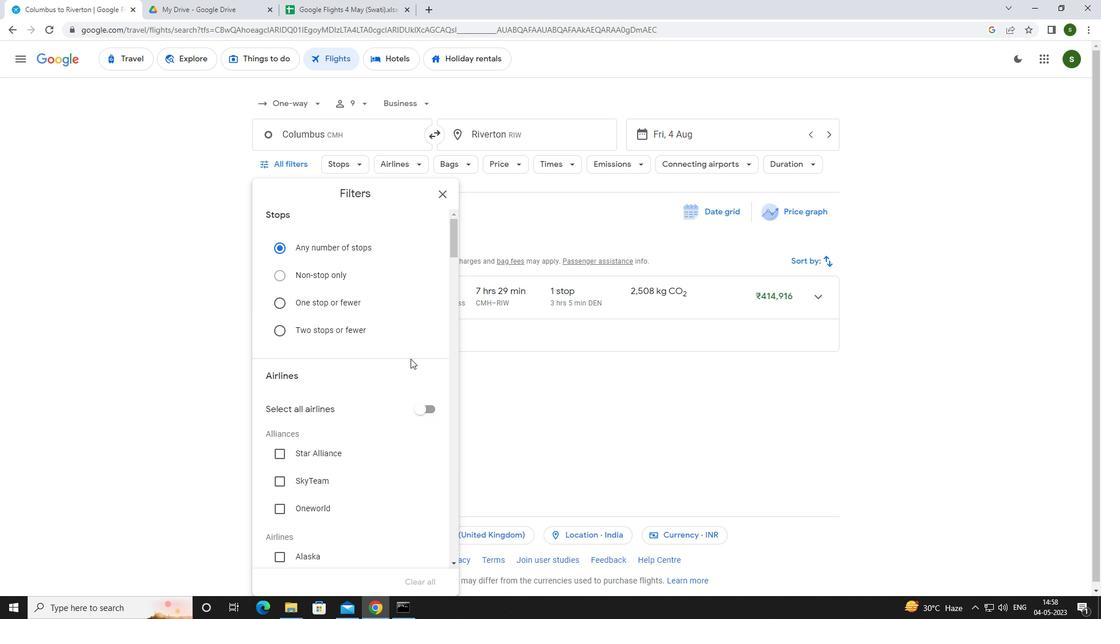 
Action: Mouse scrolled (410, 358) with delta (0, 0)
Screenshot: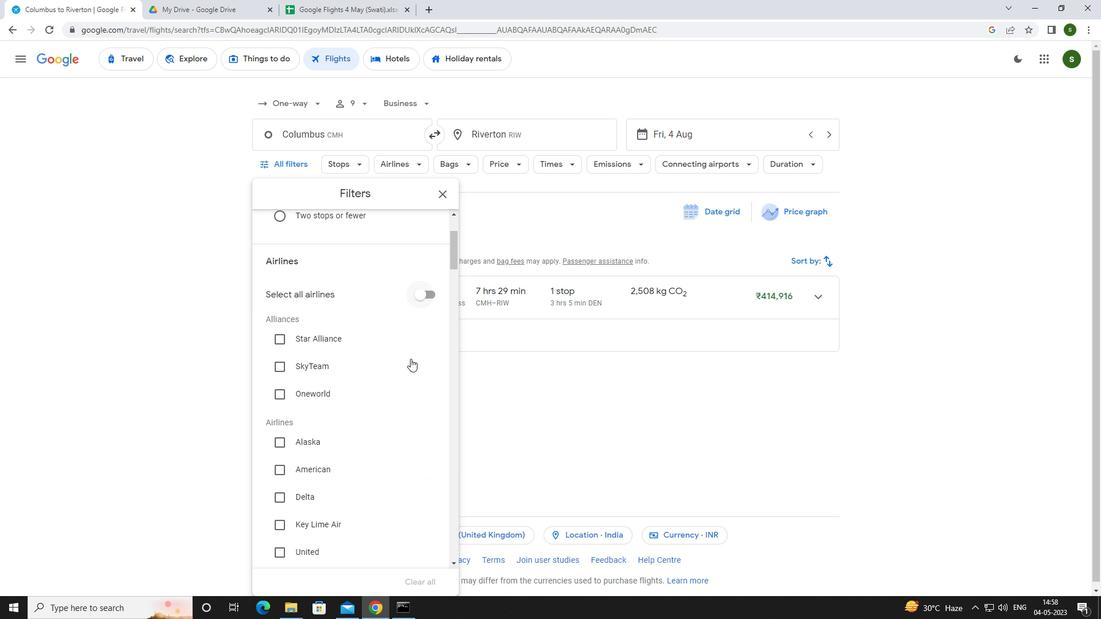
Action: Mouse scrolled (410, 358) with delta (0, 0)
Screenshot: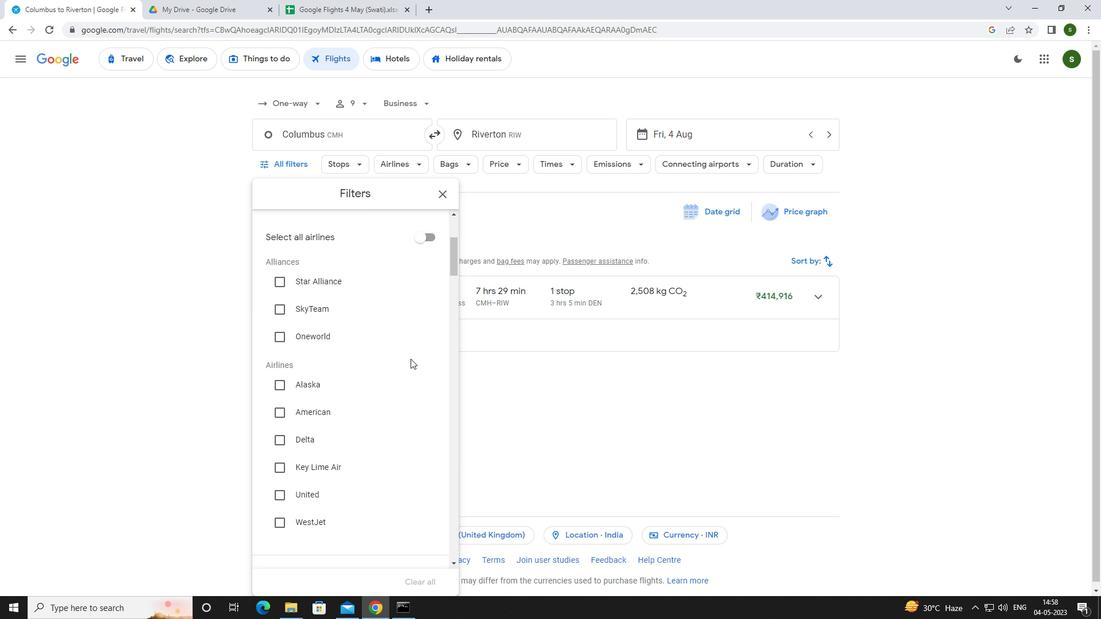 
Action: Mouse scrolled (410, 358) with delta (0, 0)
Screenshot: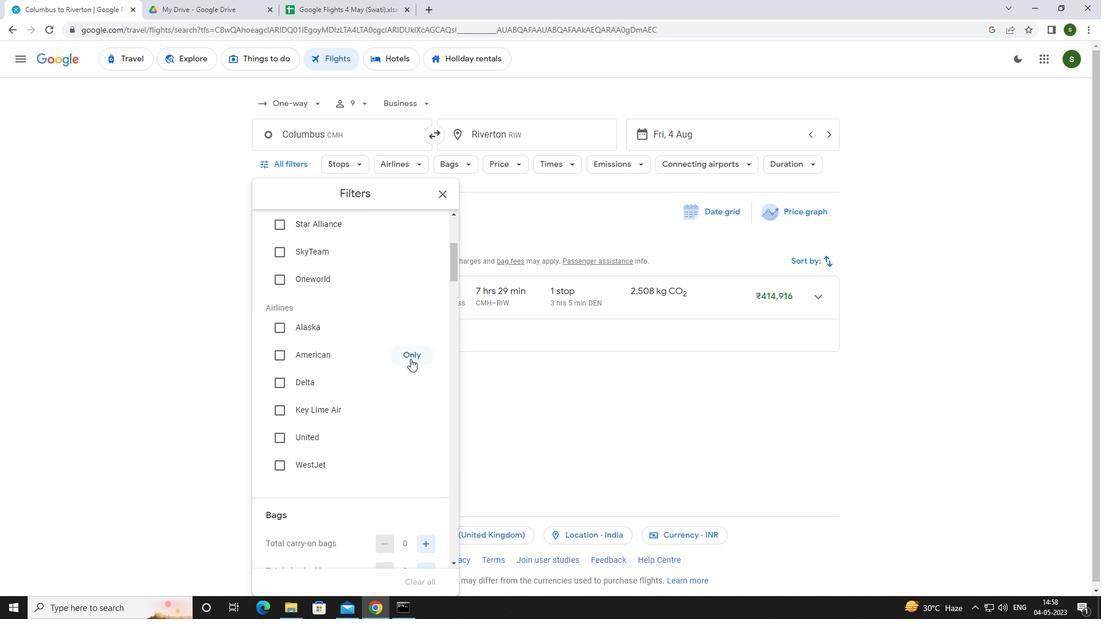 
Action: Mouse scrolled (410, 358) with delta (0, 0)
Screenshot: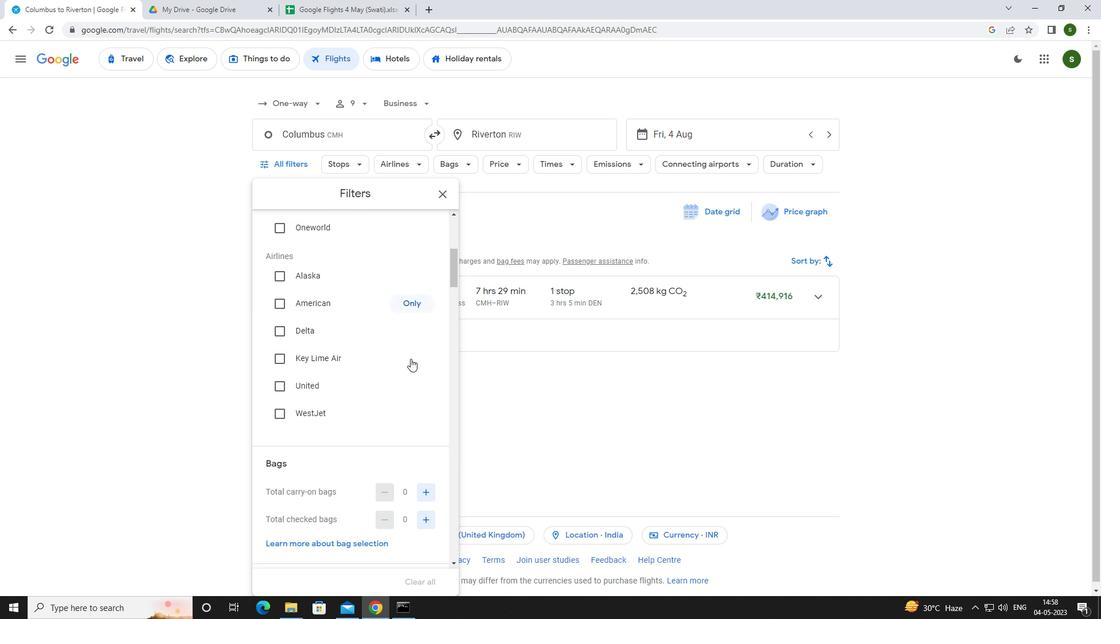 
Action: Mouse scrolled (410, 358) with delta (0, 0)
Screenshot: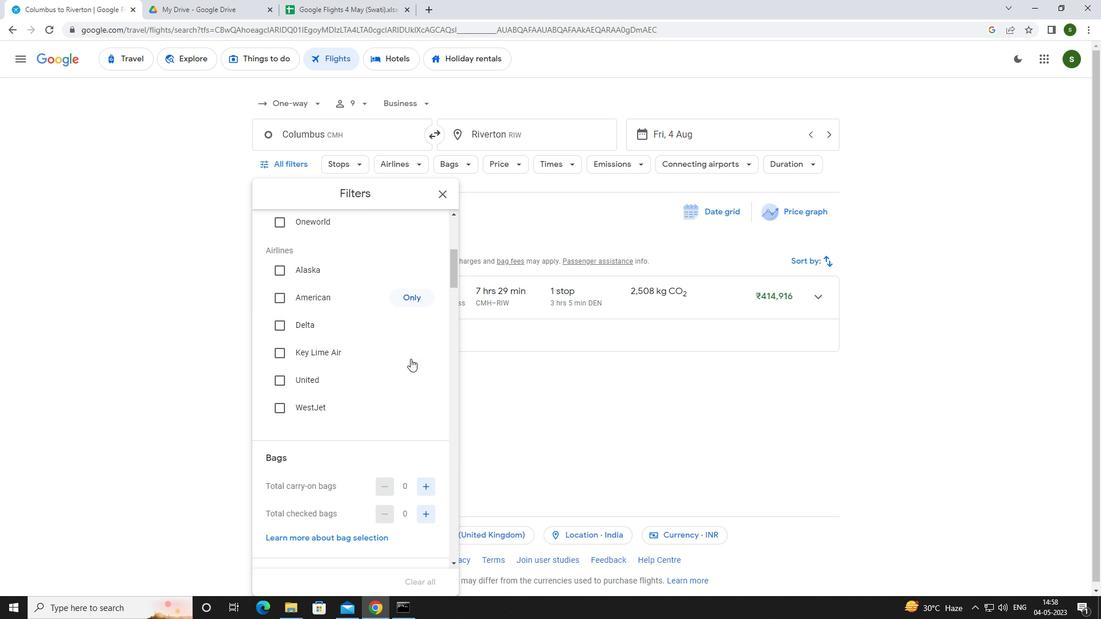
Action: Mouse moved to (425, 376)
Screenshot: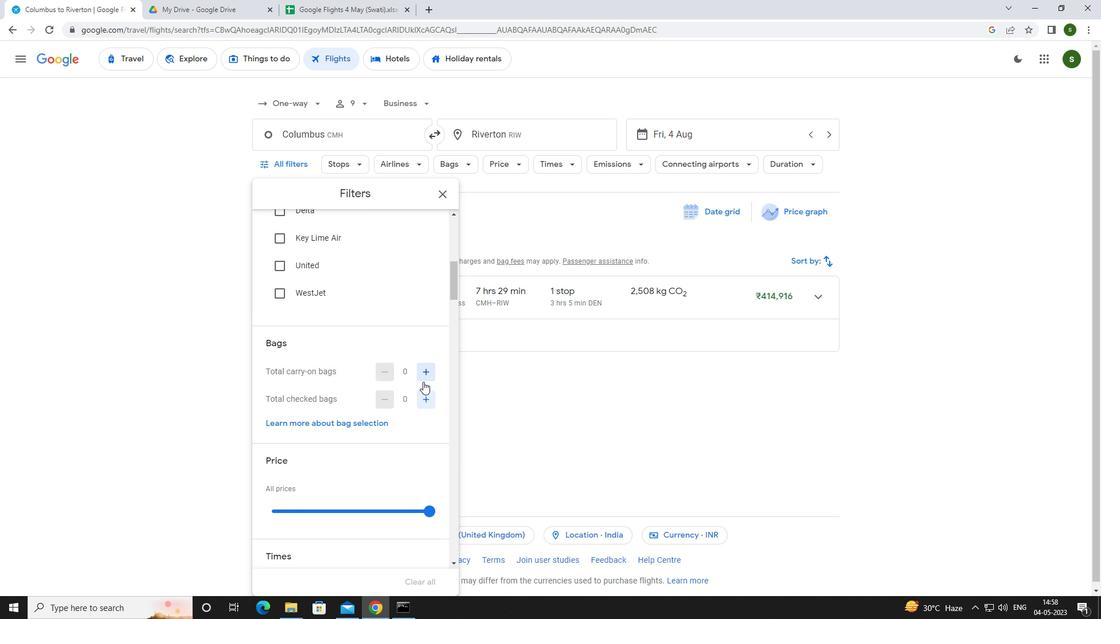 
Action: Mouse pressed left at (425, 376)
Screenshot: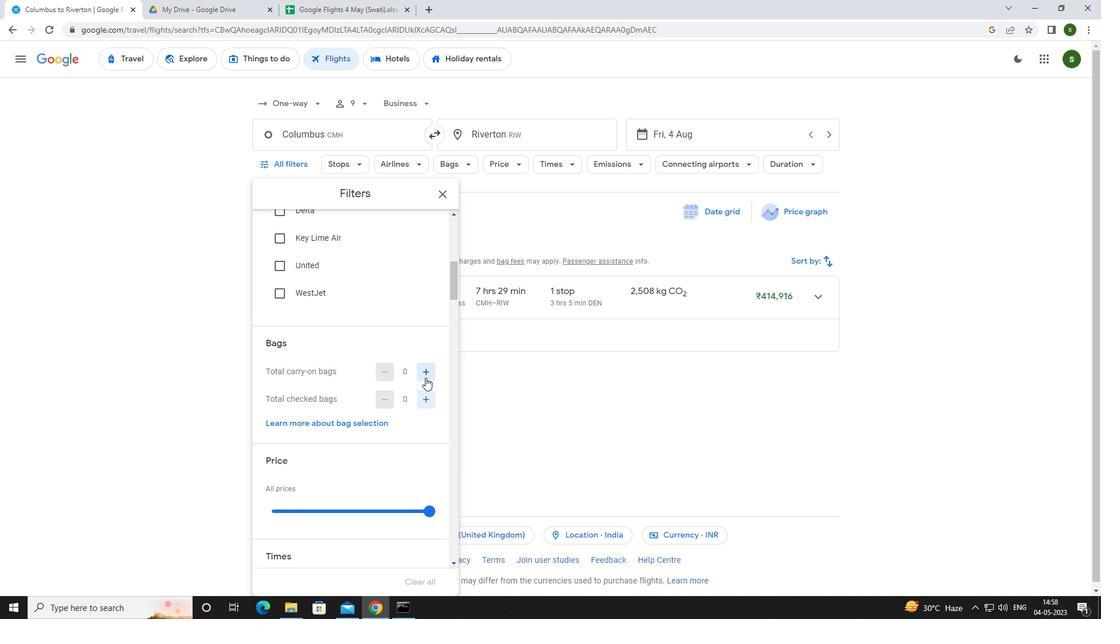 
Action: Mouse moved to (428, 510)
Screenshot: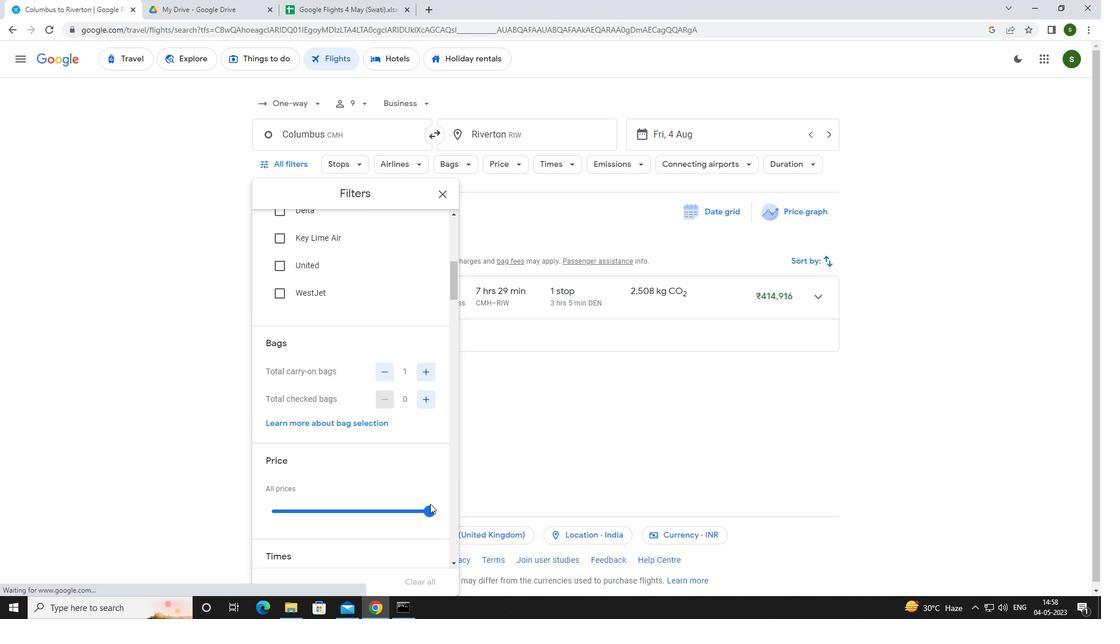 
Action: Mouse pressed left at (428, 510)
Screenshot: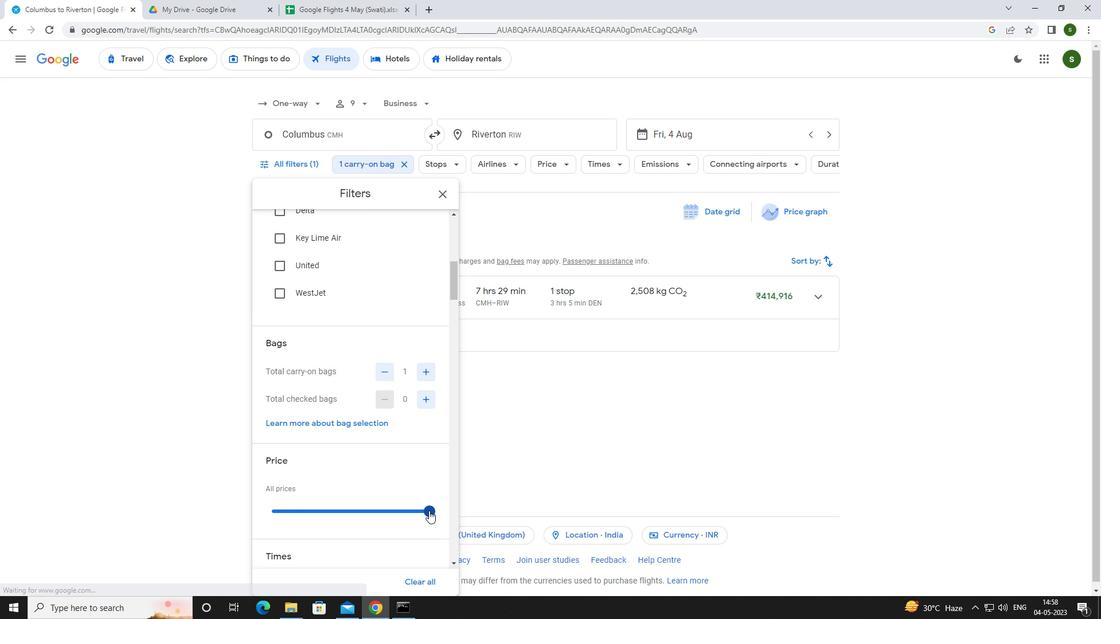 
Action: Mouse moved to (309, 484)
Screenshot: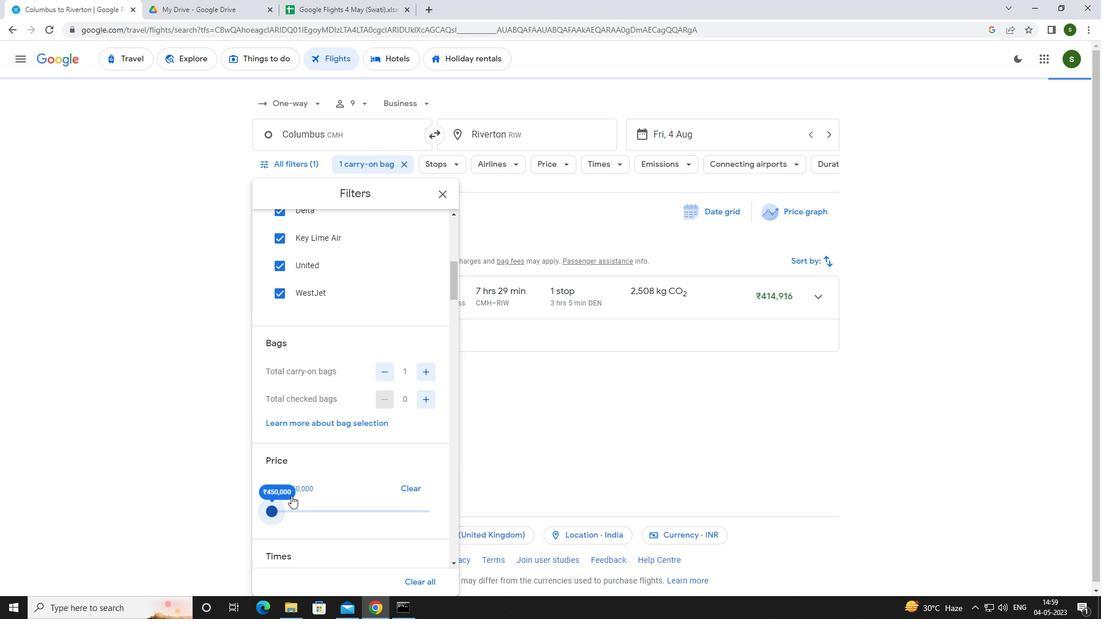 
Action: Mouse scrolled (309, 484) with delta (0, 0)
Screenshot: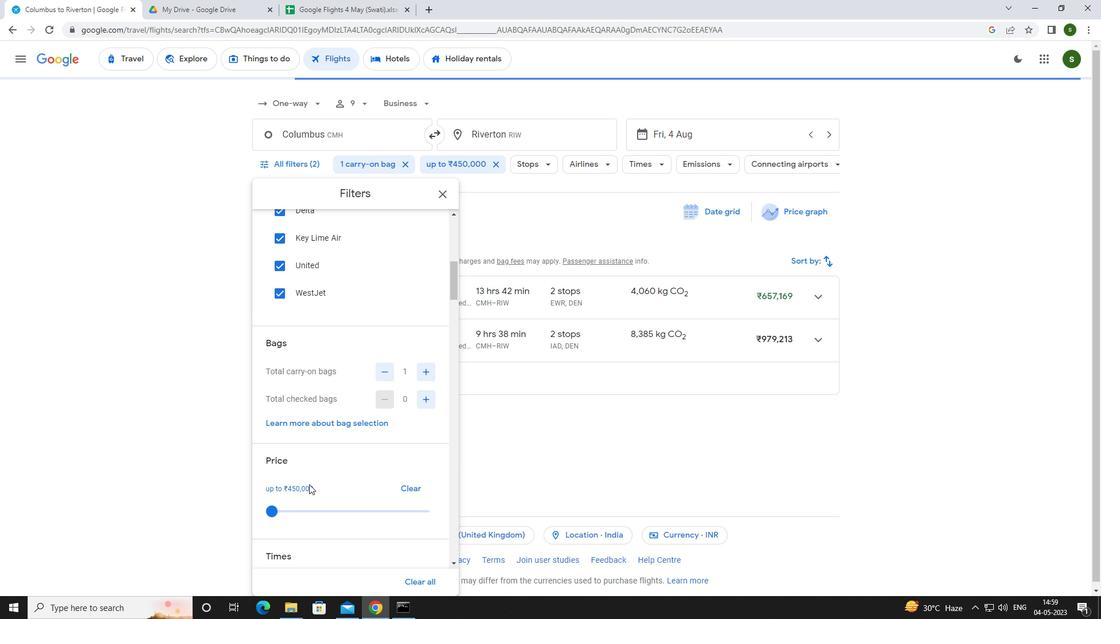 
Action: Mouse scrolled (309, 484) with delta (0, 0)
Screenshot: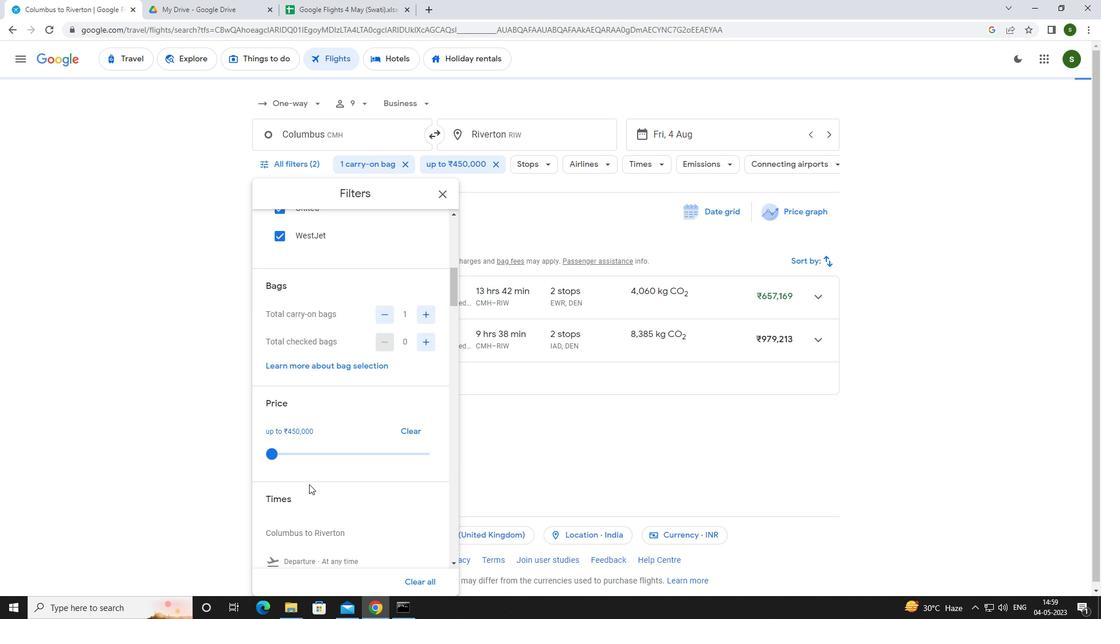 
Action: Mouse scrolled (309, 484) with delta (0, 0)
Screenshot: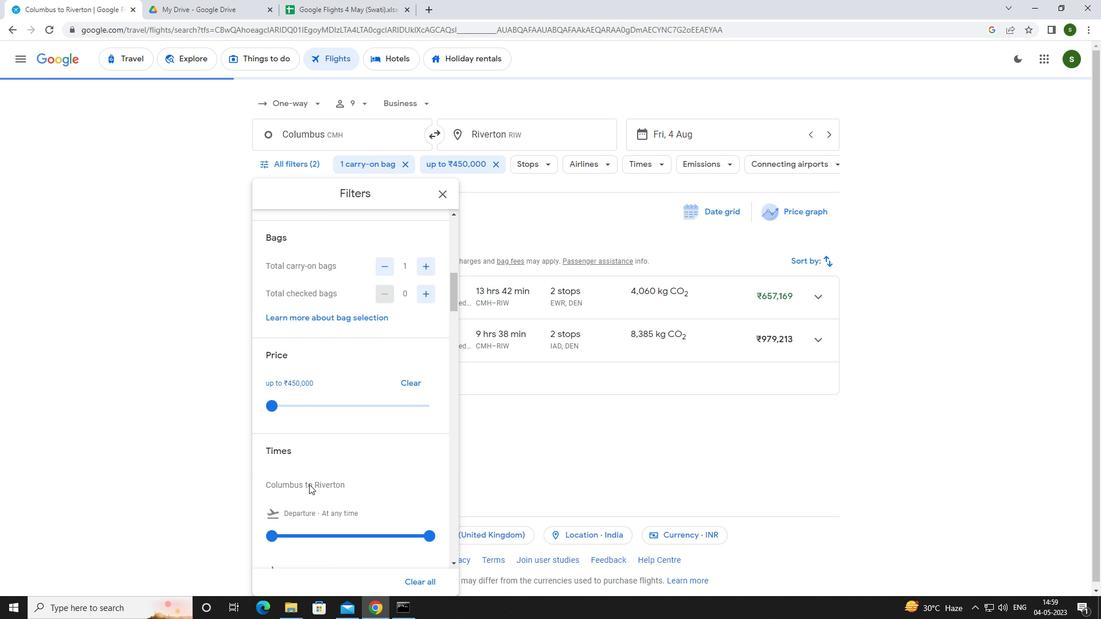 
Action: Mouse moved to (270, 468)
Screenshot: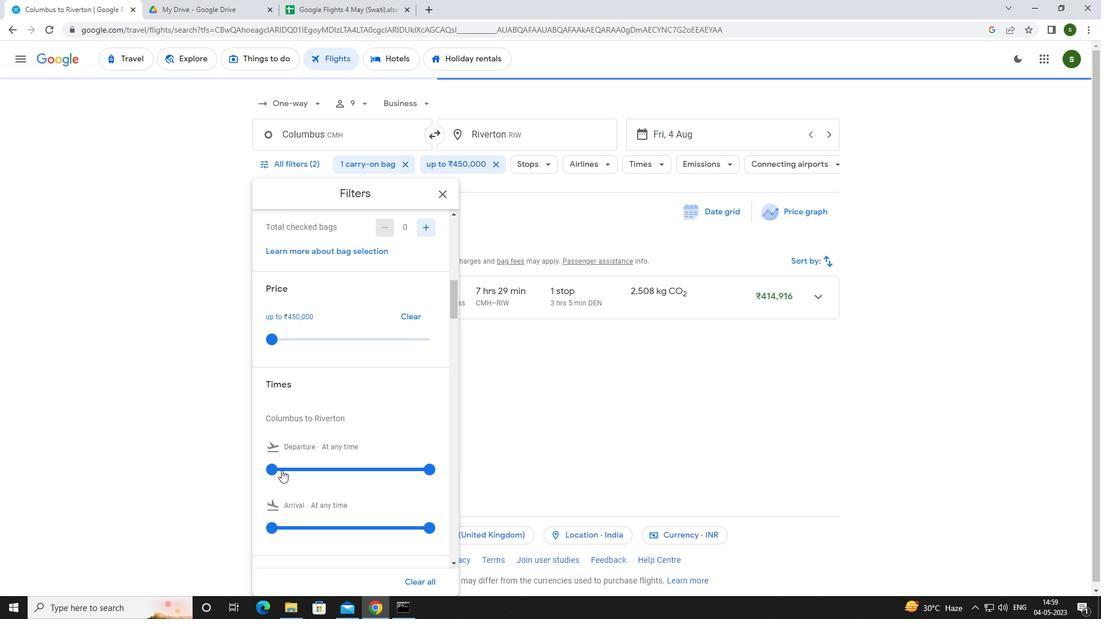 
Action: Mouse pressed left at (270, 468)
Screenshot: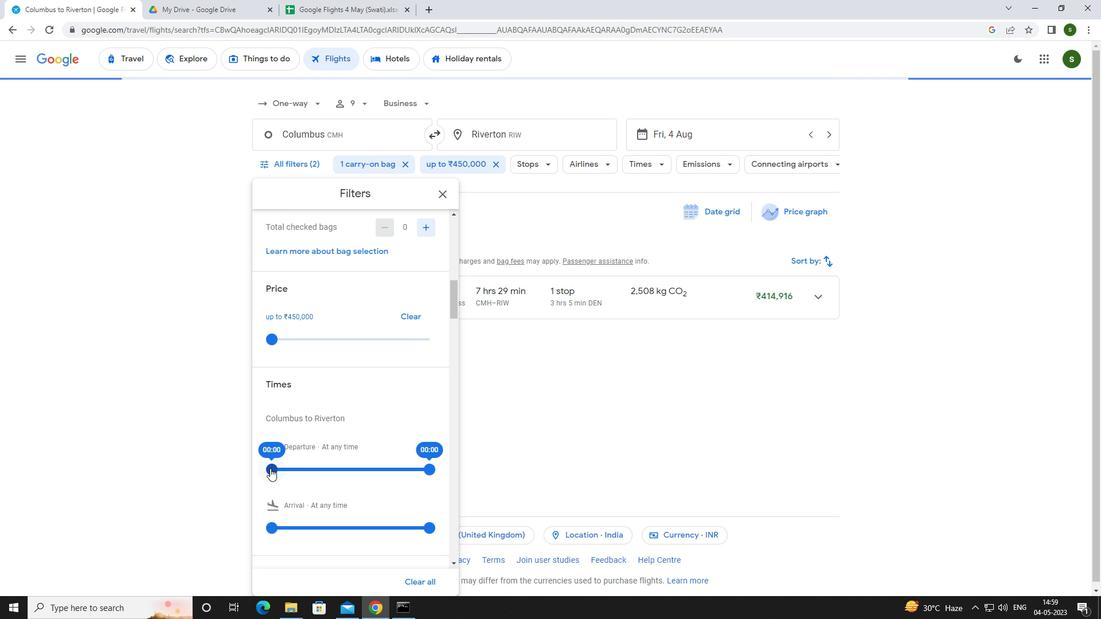 
Action: Mouse moved to (538, 415)
Screenshot: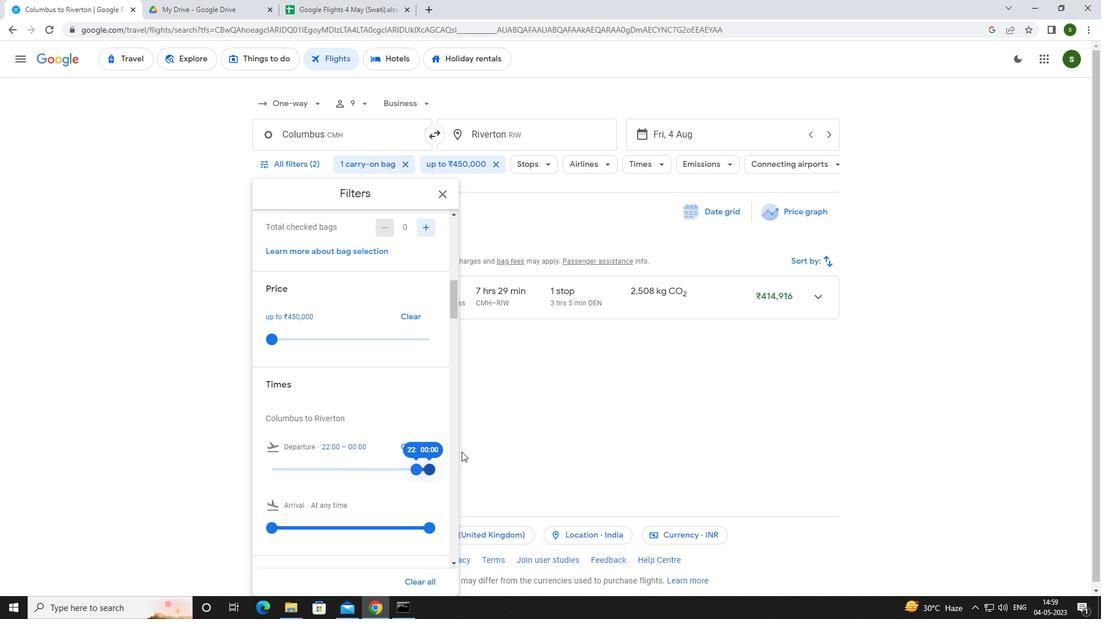 
Action: Mouse pressed left at (538, 415)
Screenshot: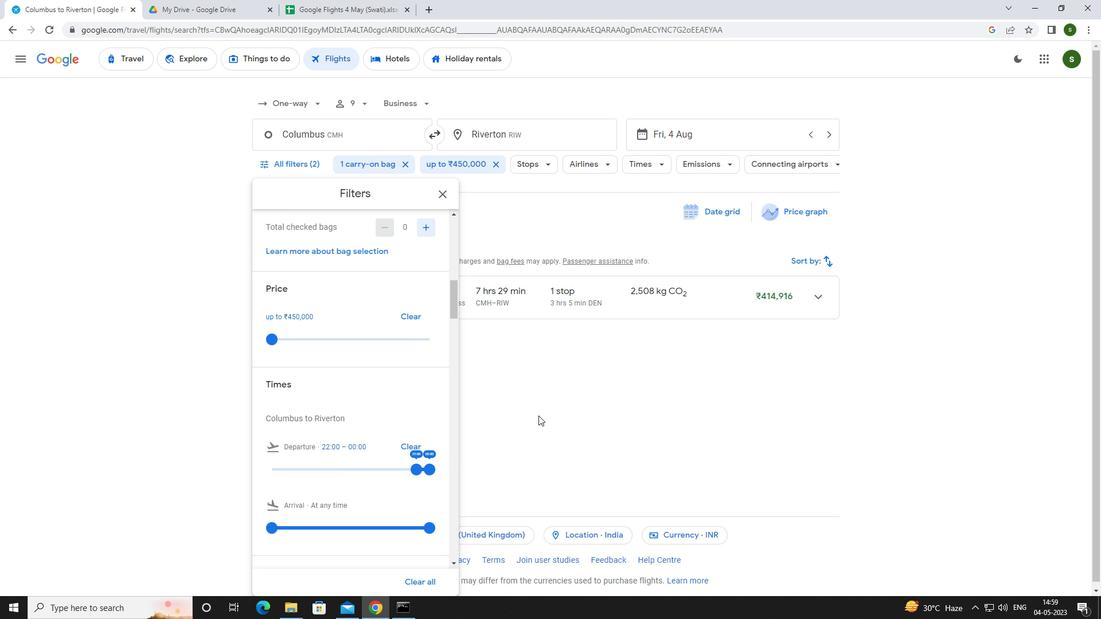 
Action: Mouse moved to (539, 415)
Screenshot: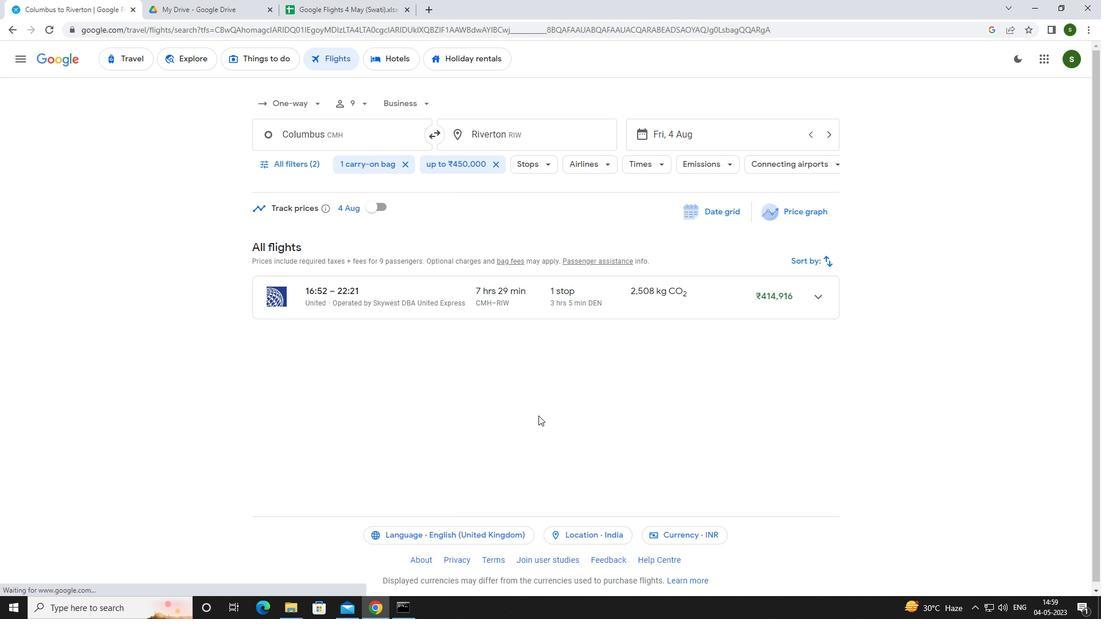 
